 Task: In the  document illustration.epub. Insert footer and write 'www.lunaTech.com'. Find the word using Dictionary 'Moment' Use the tool word Count and display word count while typing
Action: Mouse moved to (277, 354)
Screenshot: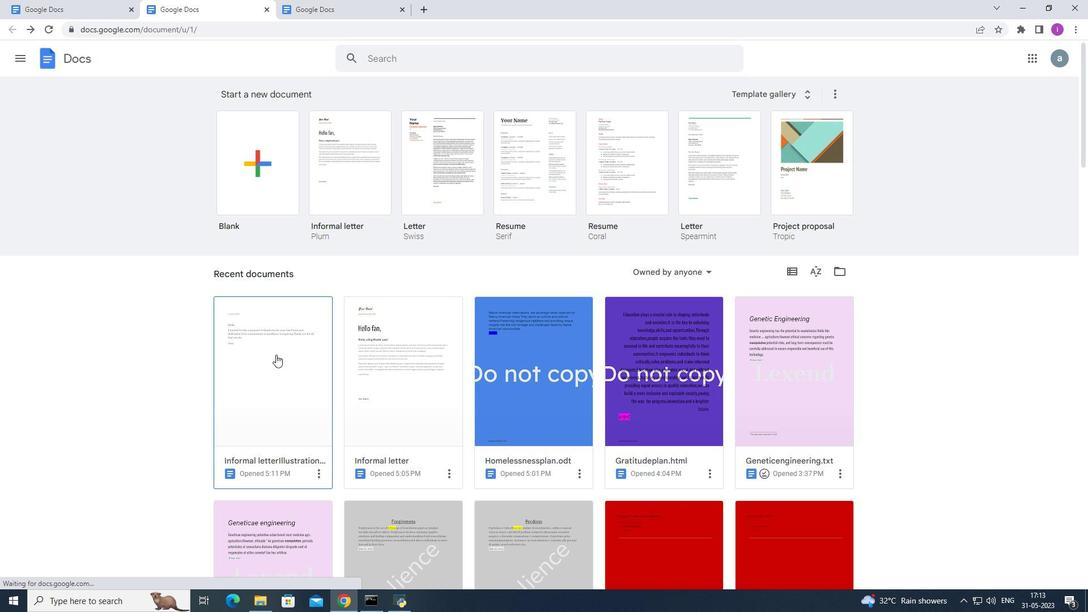 
Action: Mouse pressed left at (277, 354)
Screenshot: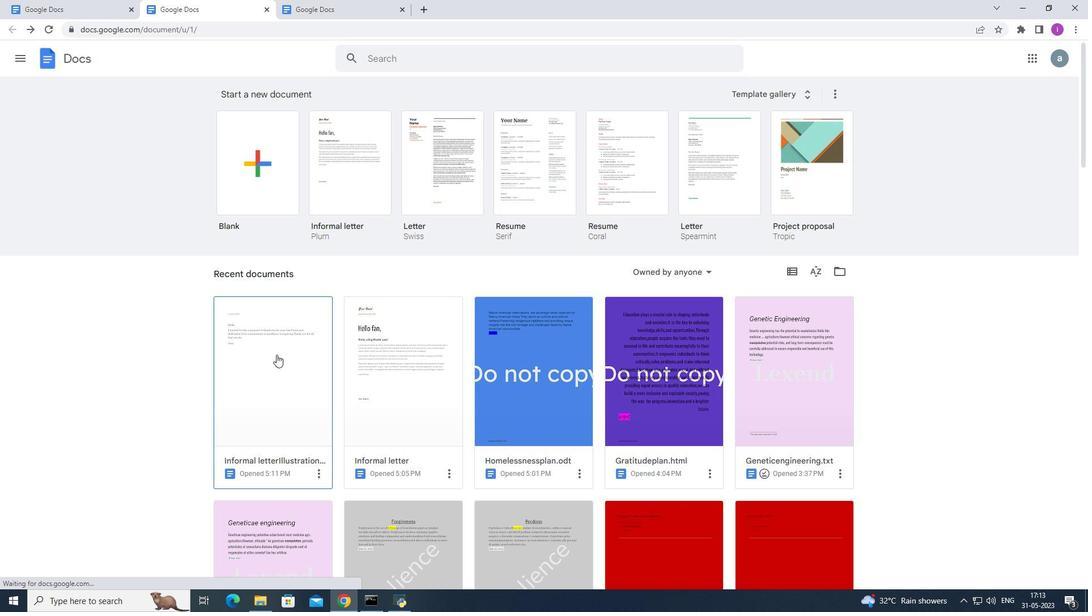 
Action: Mouse moved to (123, 66)
Screenshot: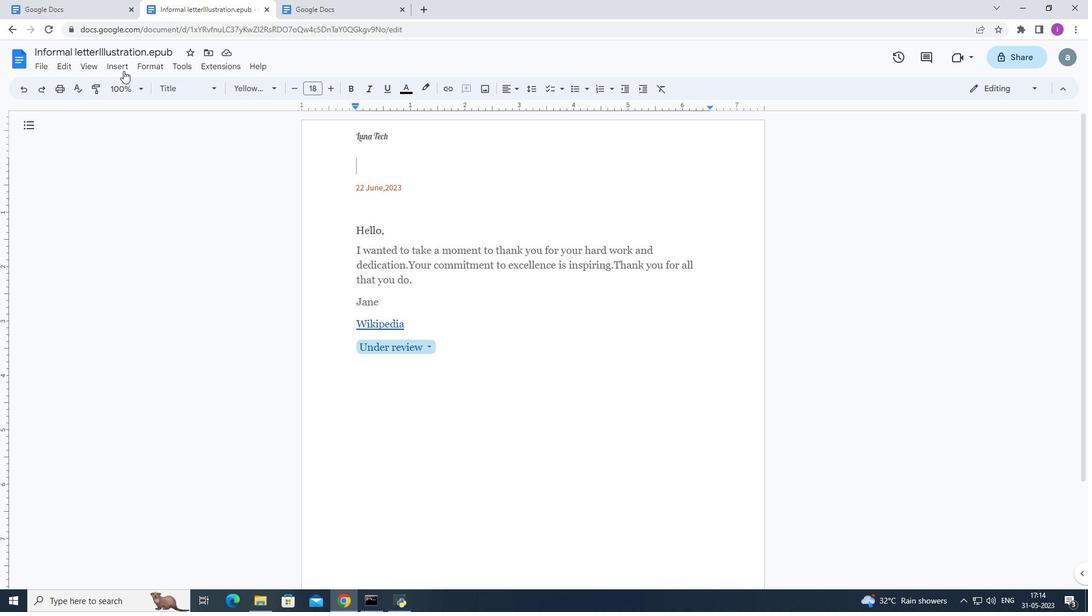 
Action: Mouse pressed left at (123, 66)
Screenshot: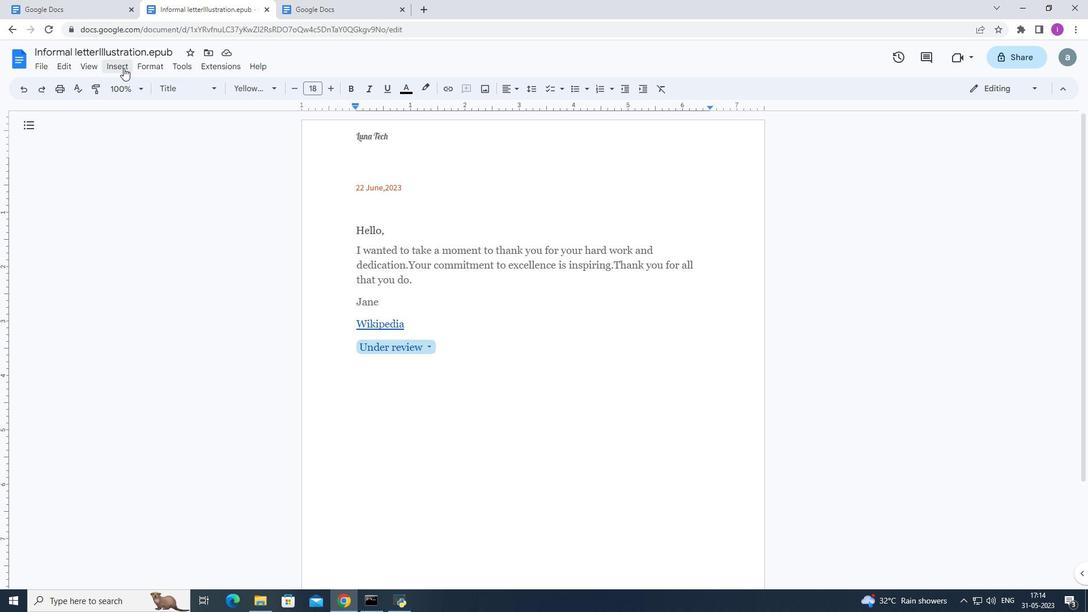 
Action: Mouse moved to (312, 376)
Screenshot: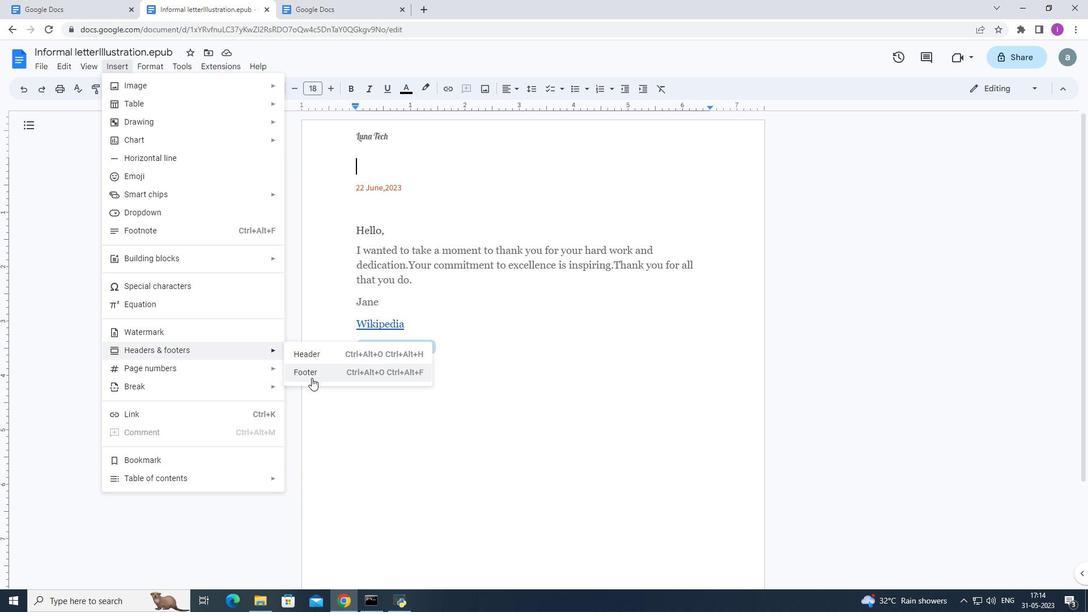 
Action: Mouse pressed left at (312, 376)
Screenshot: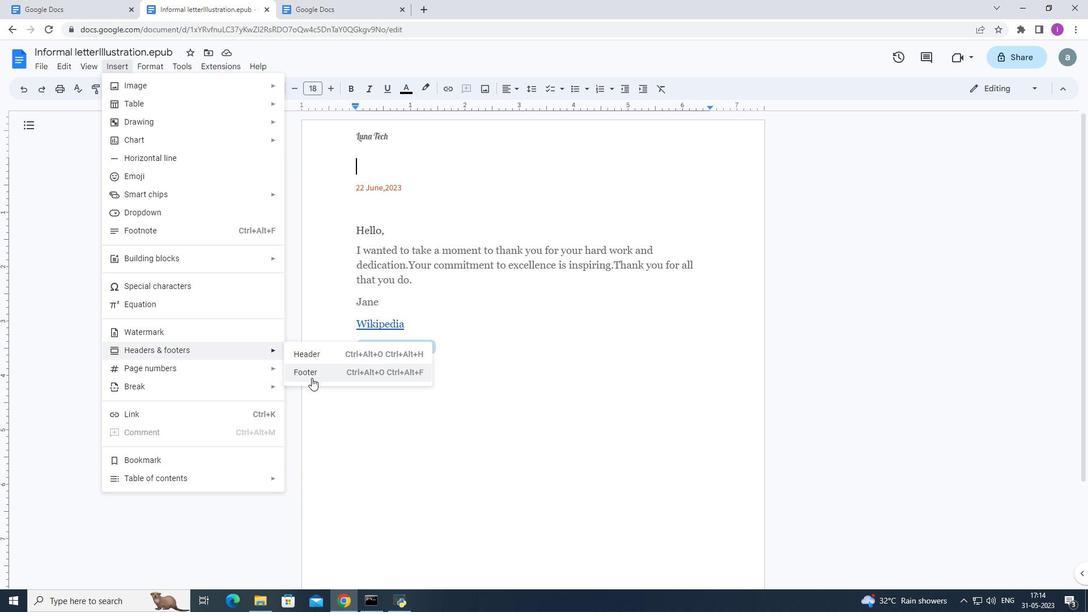 
Action: Mouse moved to (439, 527)
Screenshot: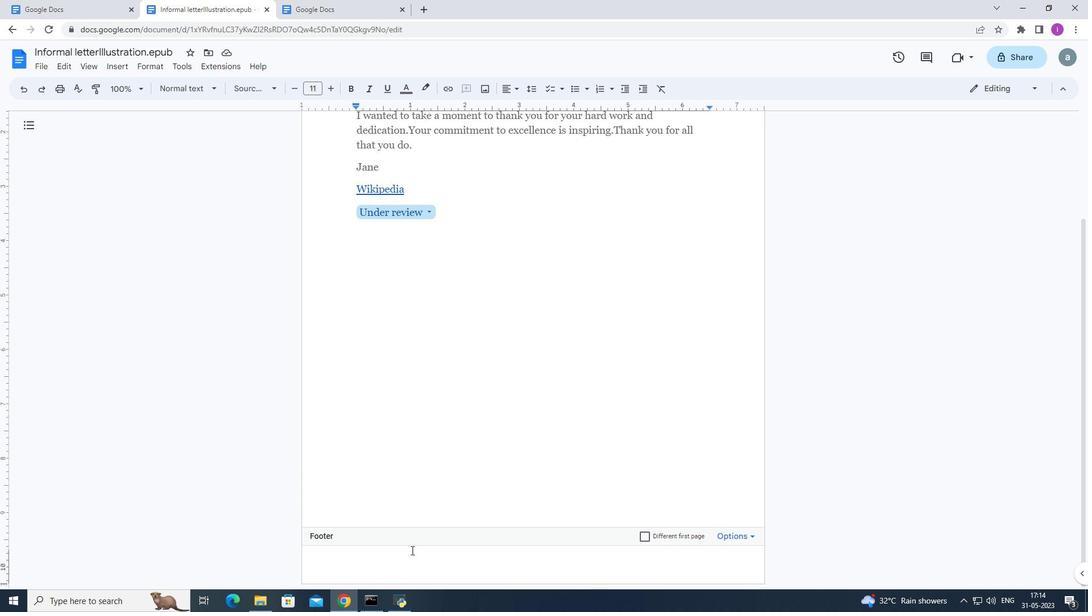 
Action: Key pressed www.luna<Key.shift><Key.shift><Key.shift><Key.shift><Key.shift><Key.shift>Tech.com
Screenshot: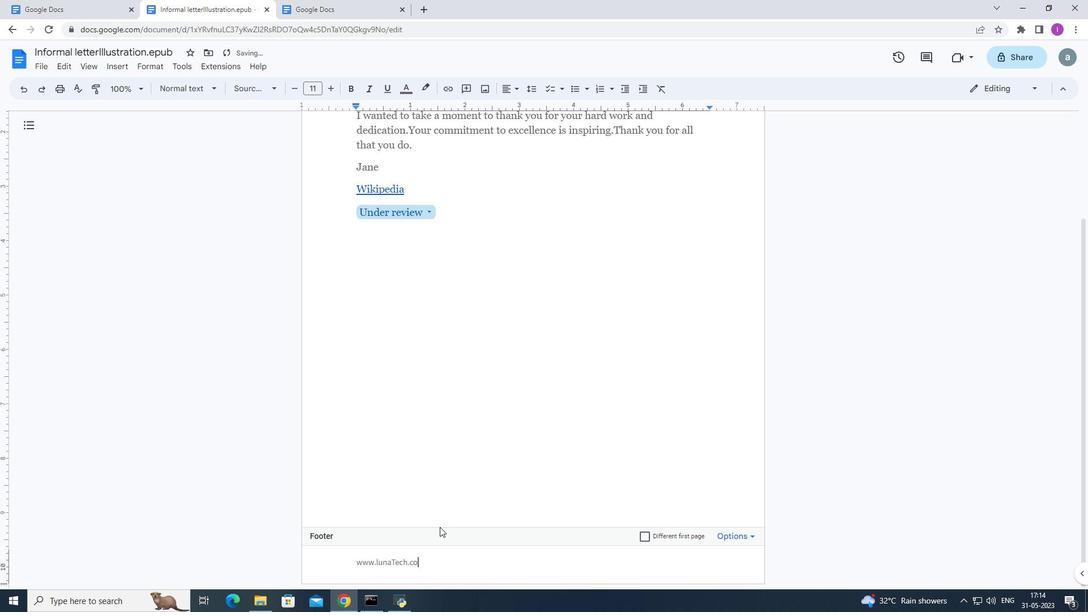 
Action: Mouse moved to (223, 430)
Screenshot: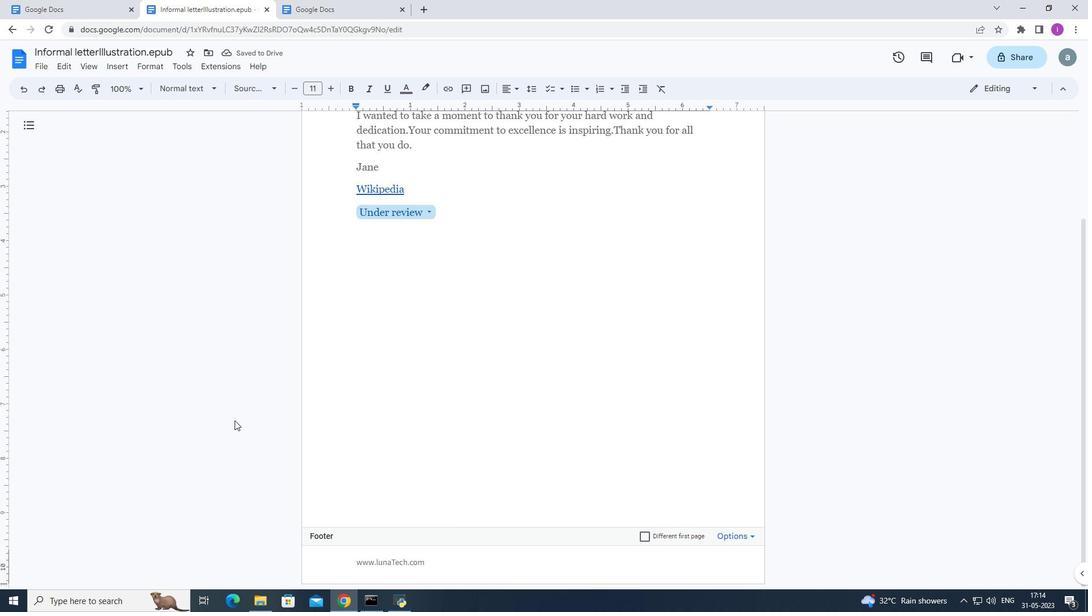 
Action: Mouse pressed left at (223, 430)
Screenshot: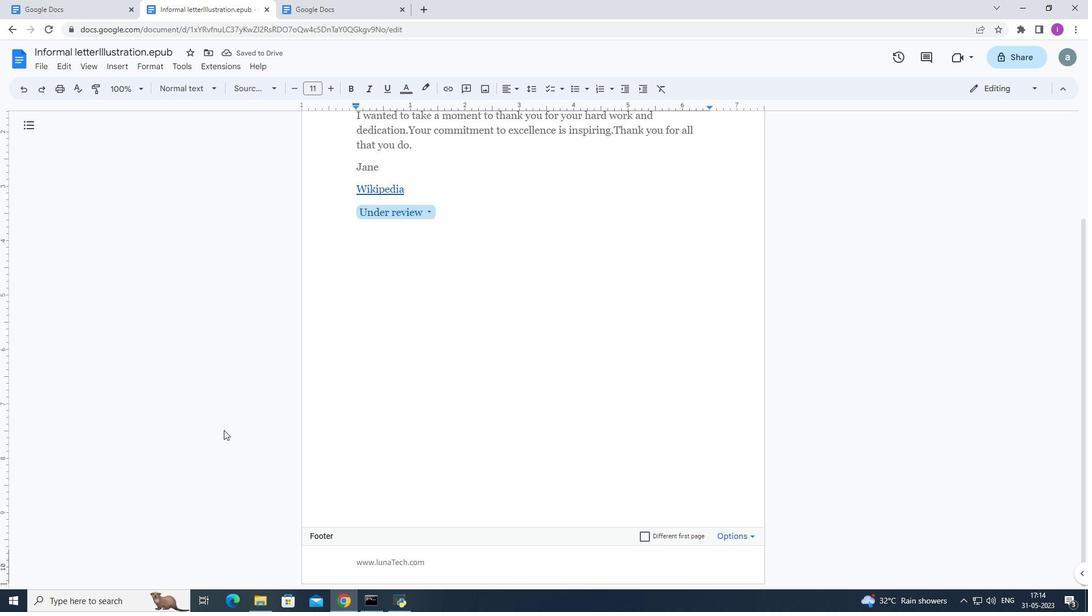 
Action: Mouse moved to (453, 403)
Screenshot: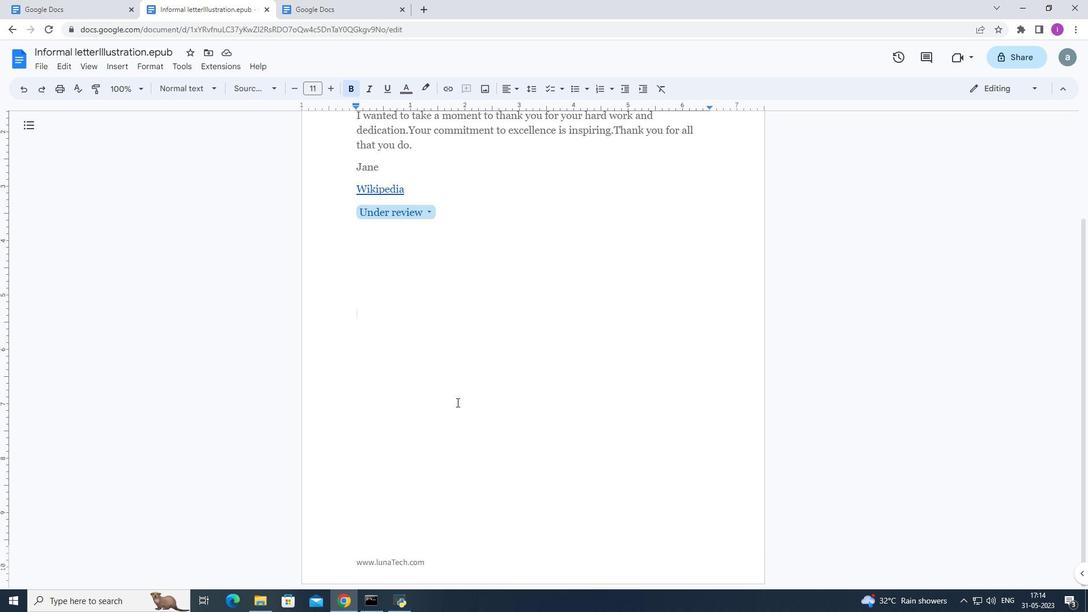 
Action: Mouse scrolled (453, 403) with delta (0, 0)
Screenshot: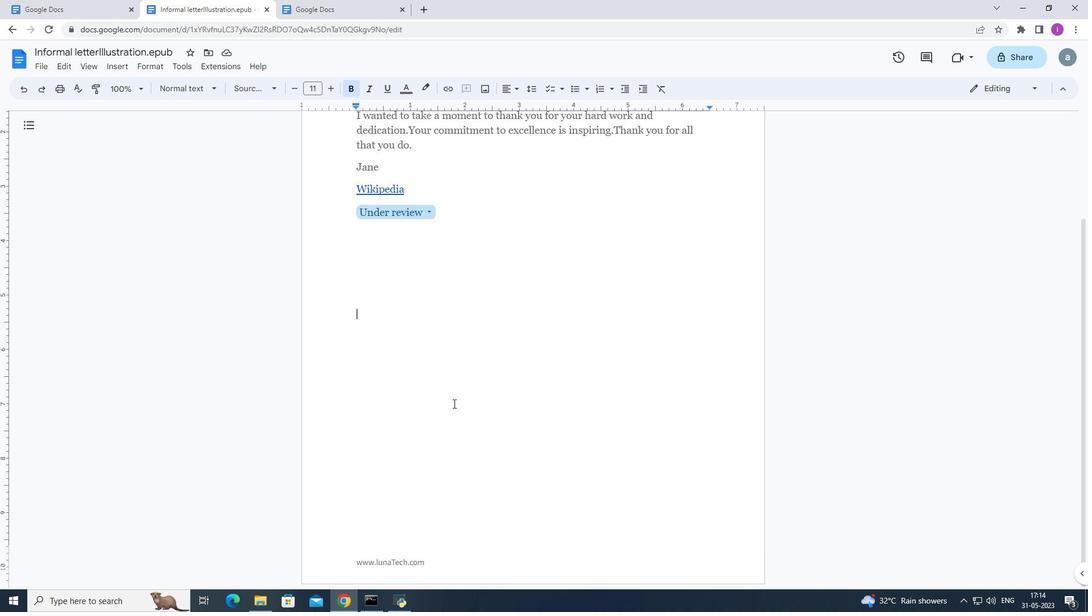 
Action: Mouse scrolled (453, 404) with delta (0, 0)
Screenshot: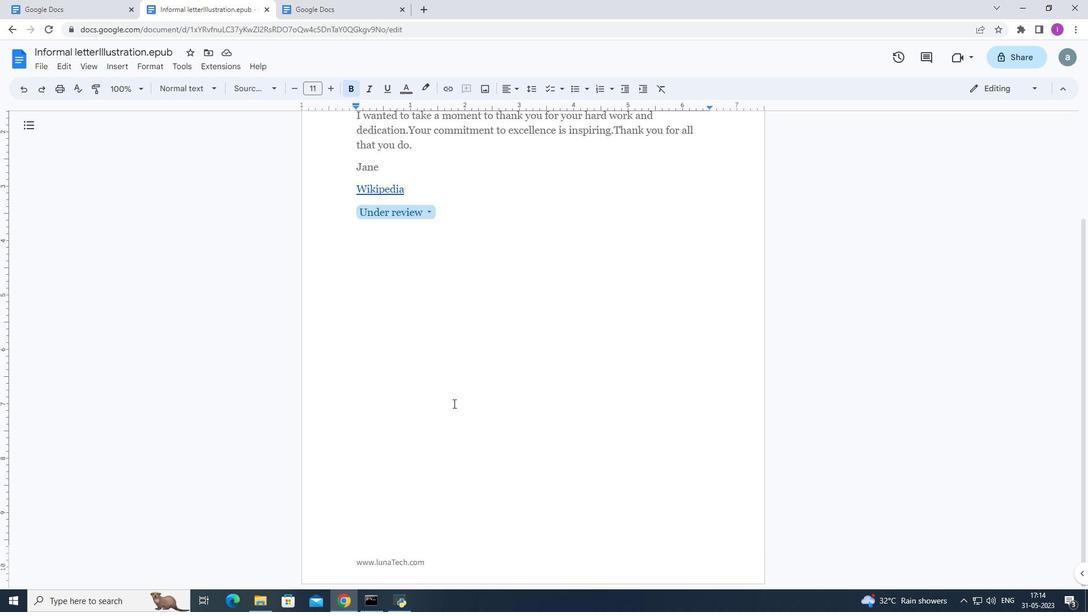 
Action: Mouse moved to (175, 64)
Screenshot: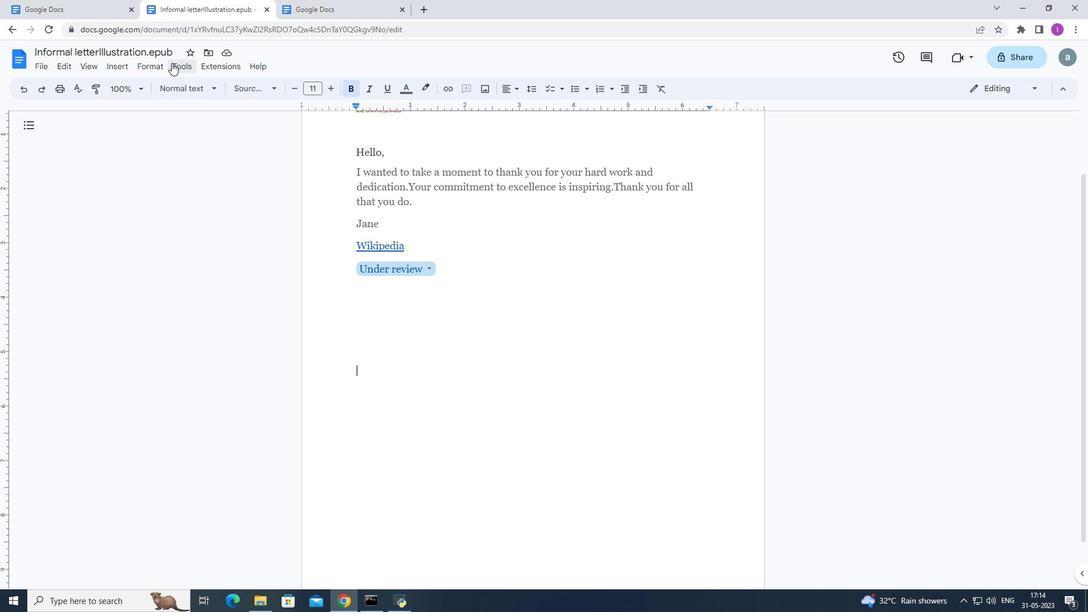 
Action: Mouse pressed left at (175, 64)
Screenshot: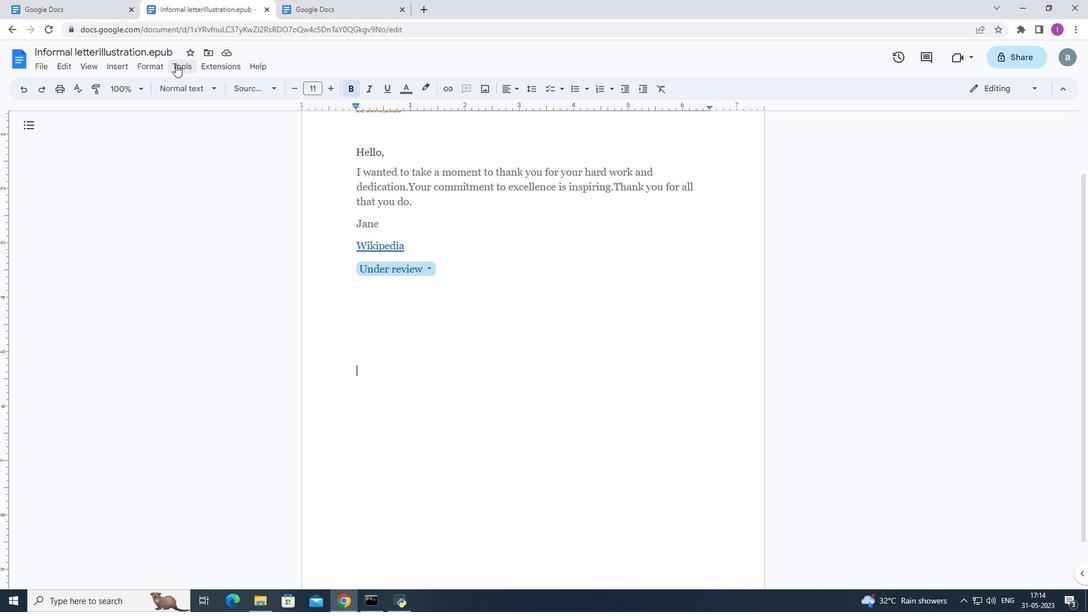 
Action: Mouse moved to (216, 211)
Screenshot: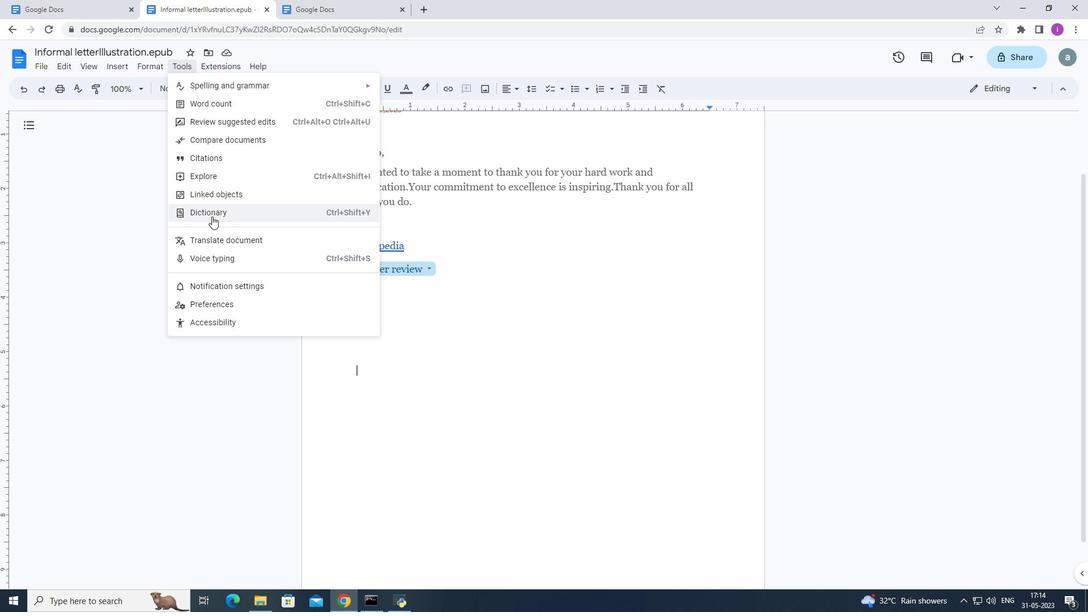 
Action: Mouse pressed left at (216, 211)
Screenshot: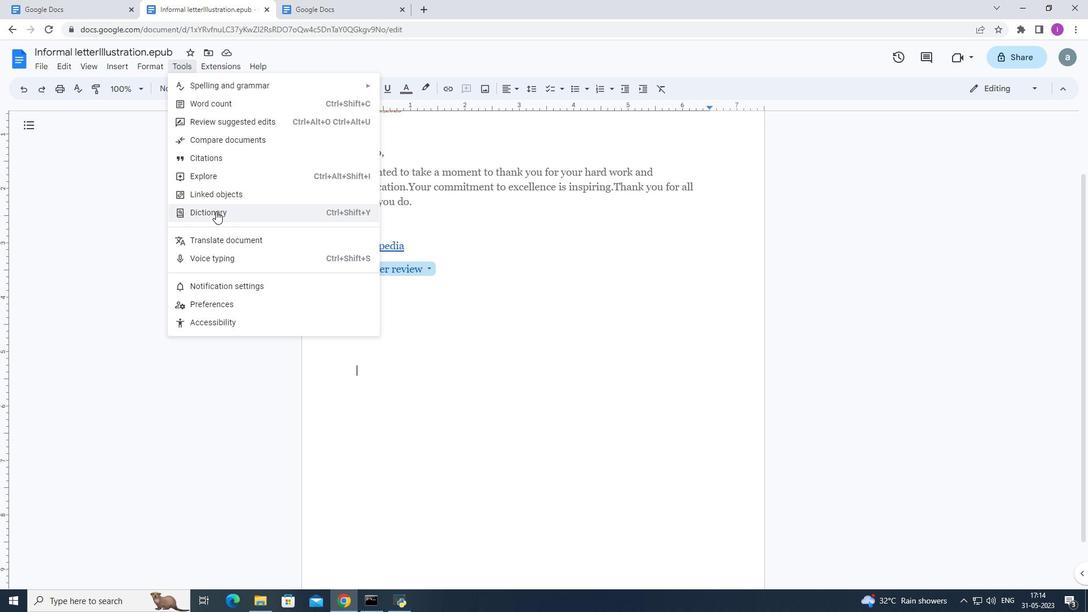 
Action: Mouse moved to (983, 132)
Screenshot: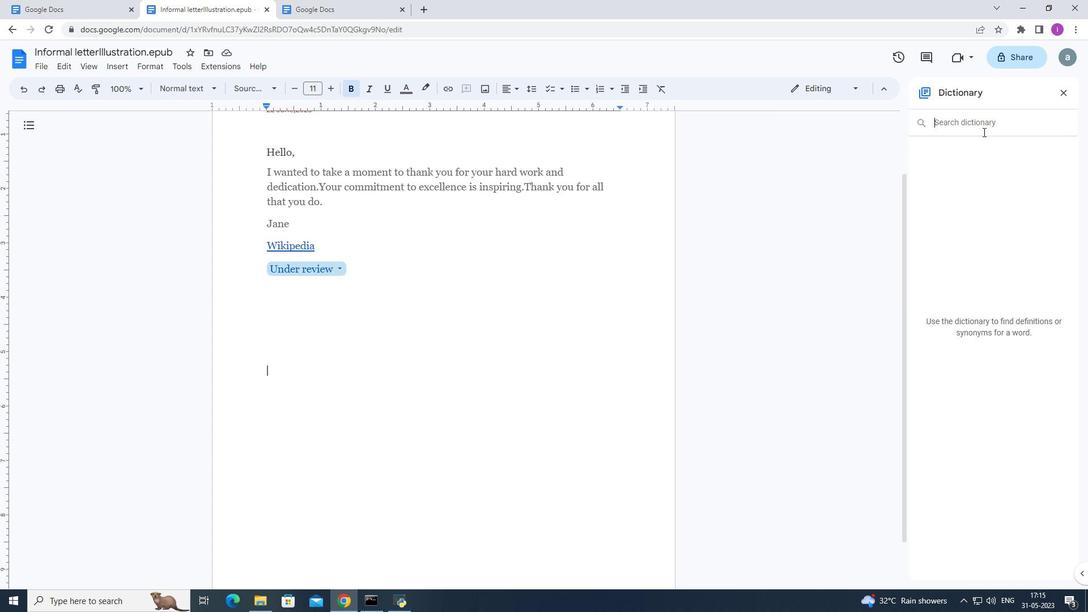 
Action: Key pressed momeny<Key.backspace>t<Key.backspace><Key.backspace>
Screenshot: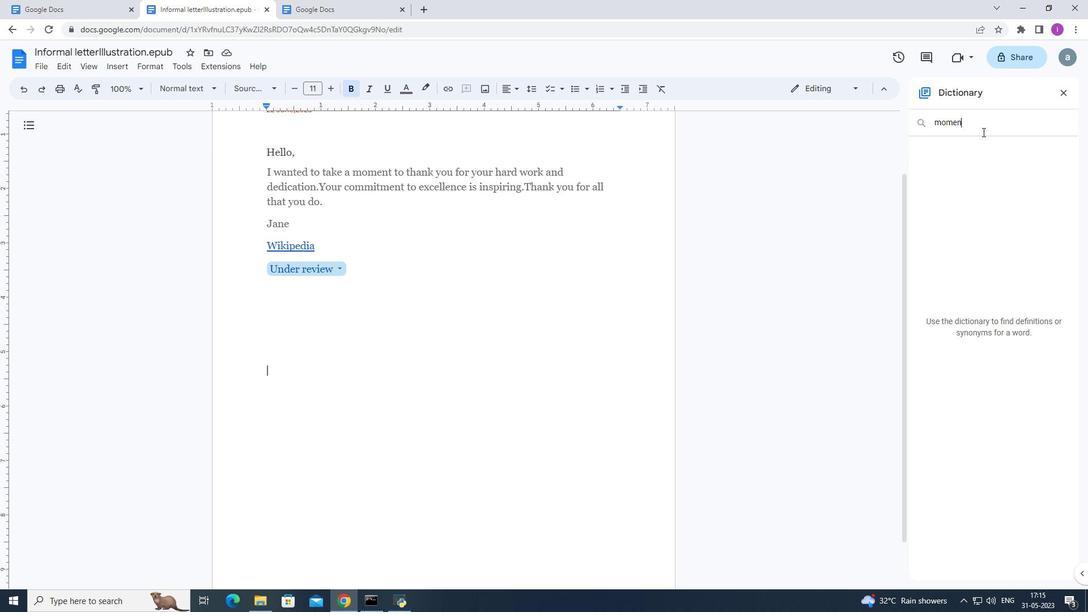 
Action: Mouse moved to (1067, 89)
Screenshot: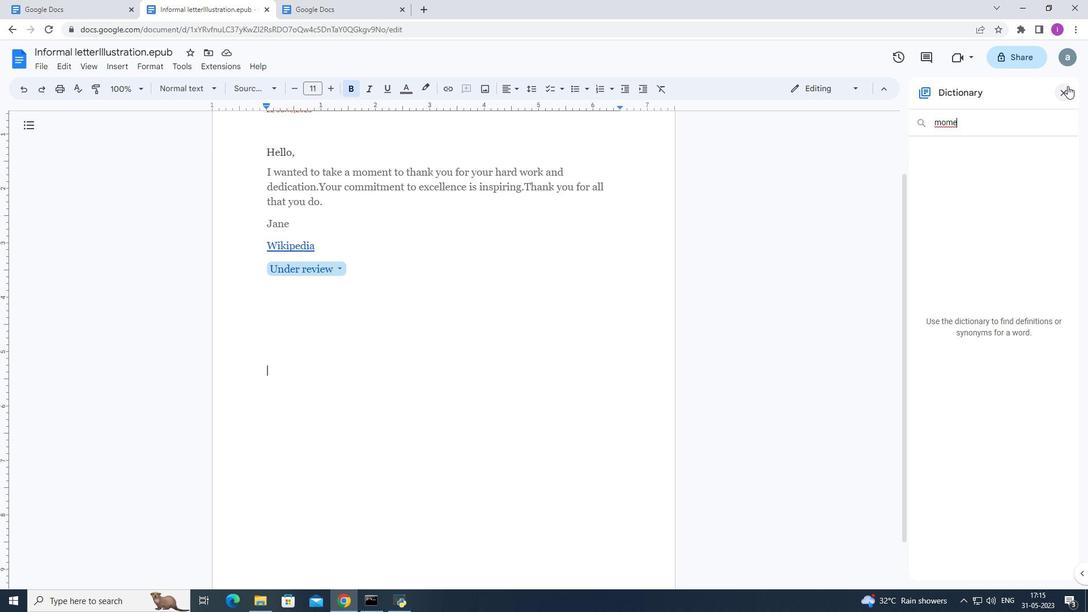 
Action: Mouse pressed left at (1067, 89)
Screenshot: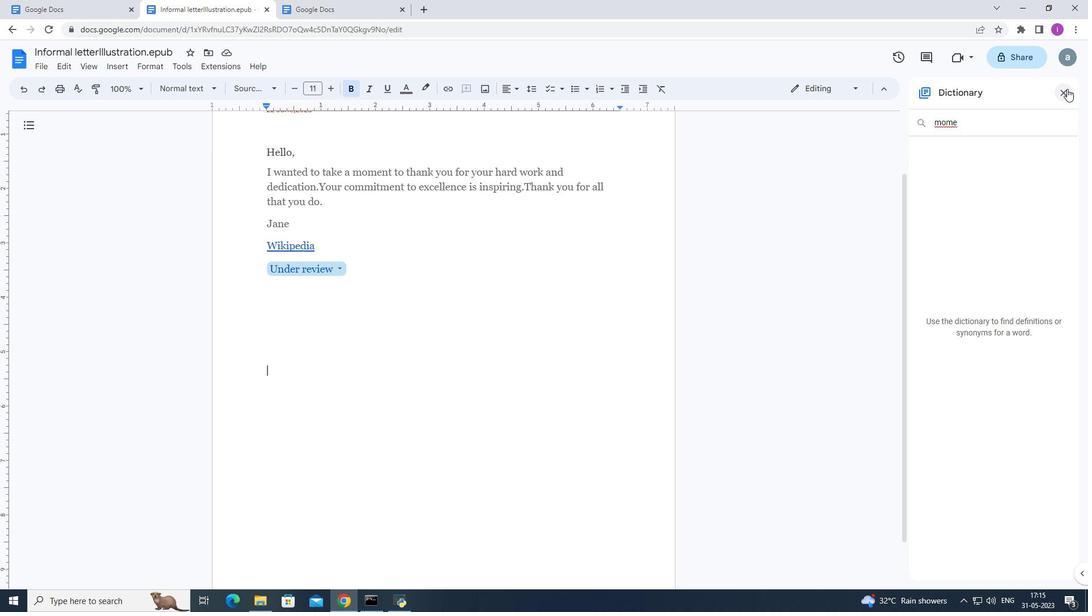 
Action: Mouse moved to (481, 170)
Screenshot: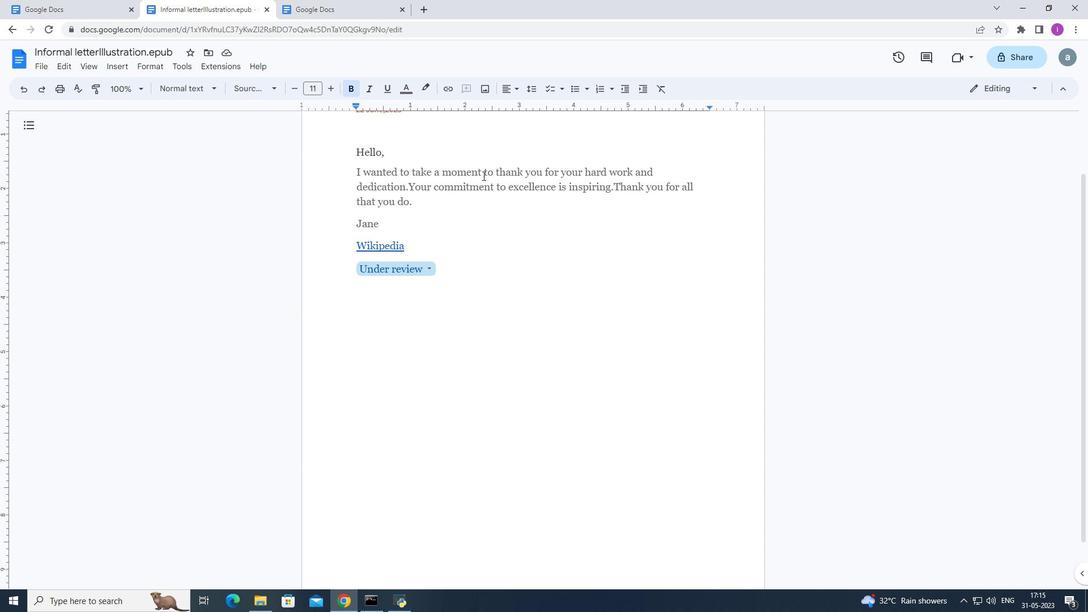 
Action: Mouse pressed left at (481, 170)
Screenshot: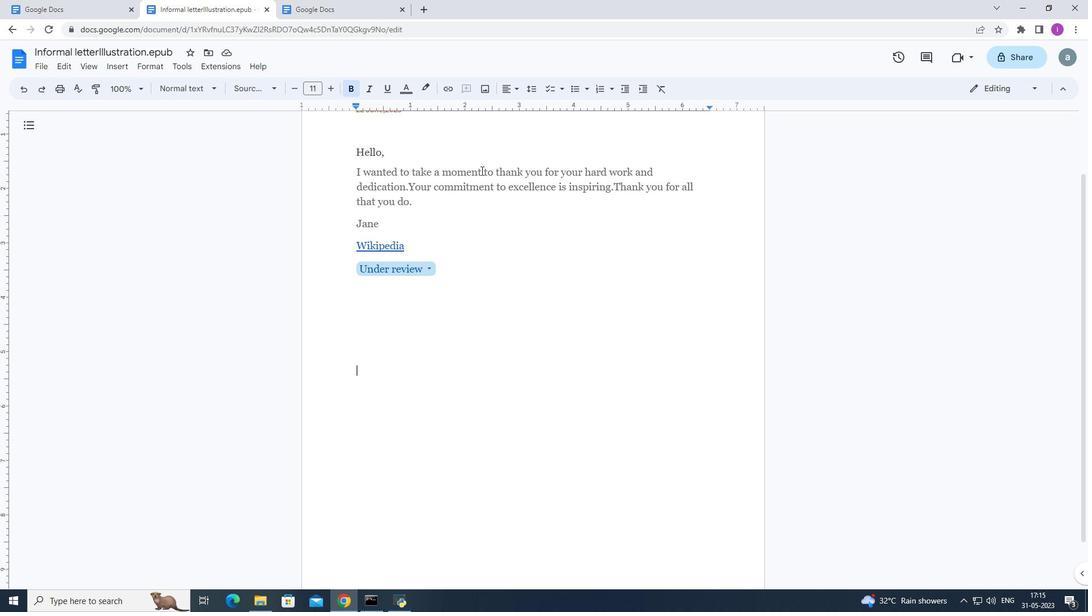 
Action: Mouse moved to (171, 62)
Screenshot: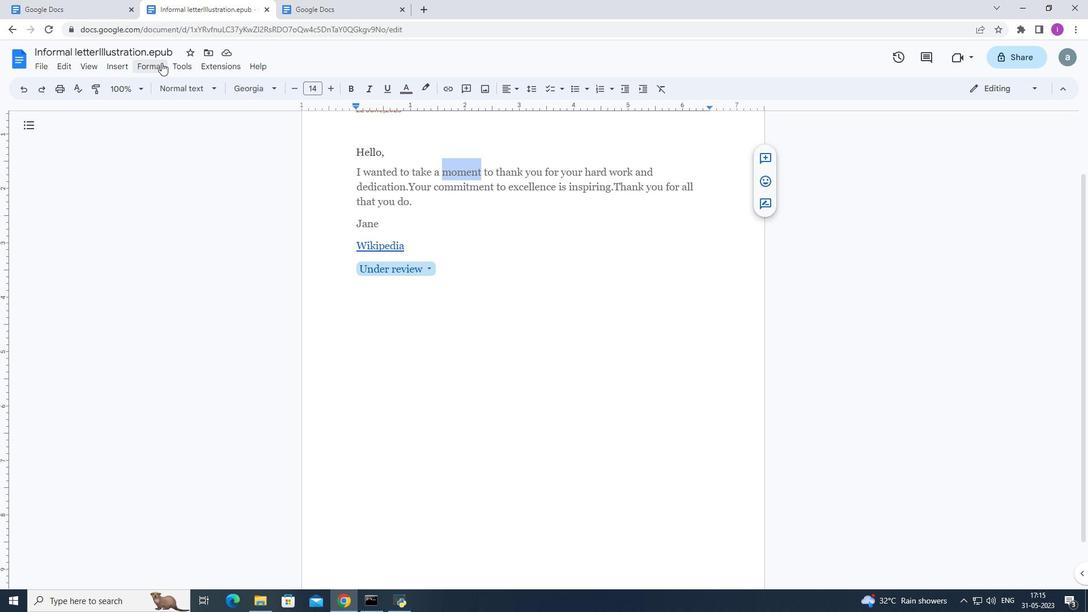 
Action: Mouse pressed left at (171, 62)
Screenshot: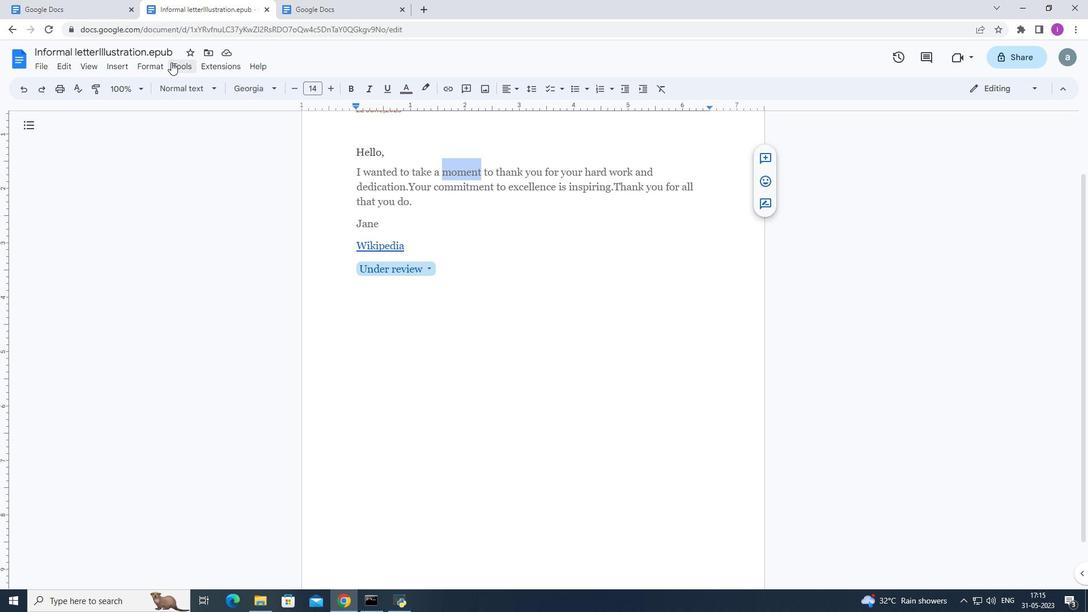 
Action: Mouse moved to (212, 209)
Screenshot: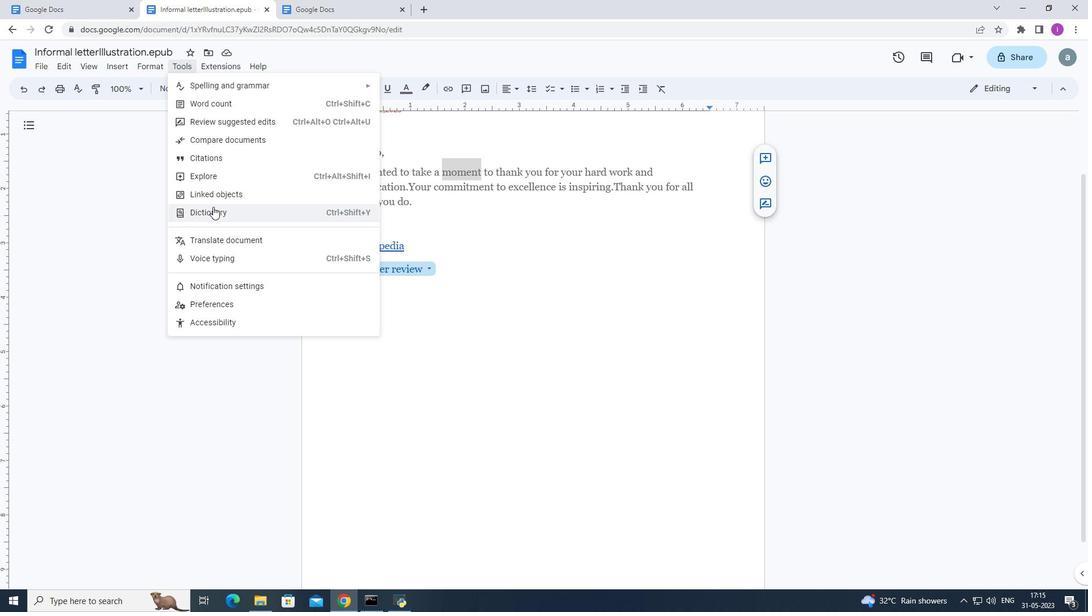 
Action: Mouse pressed left at (212, 209)
Screenshot: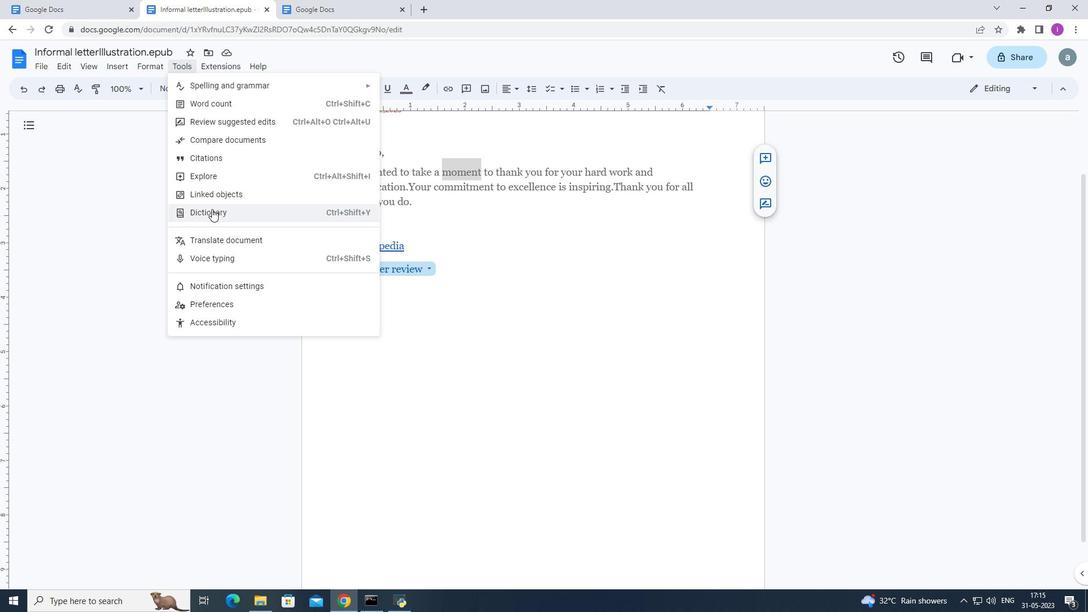 
Action: Mouse moved to (183, 69)
Screenshot: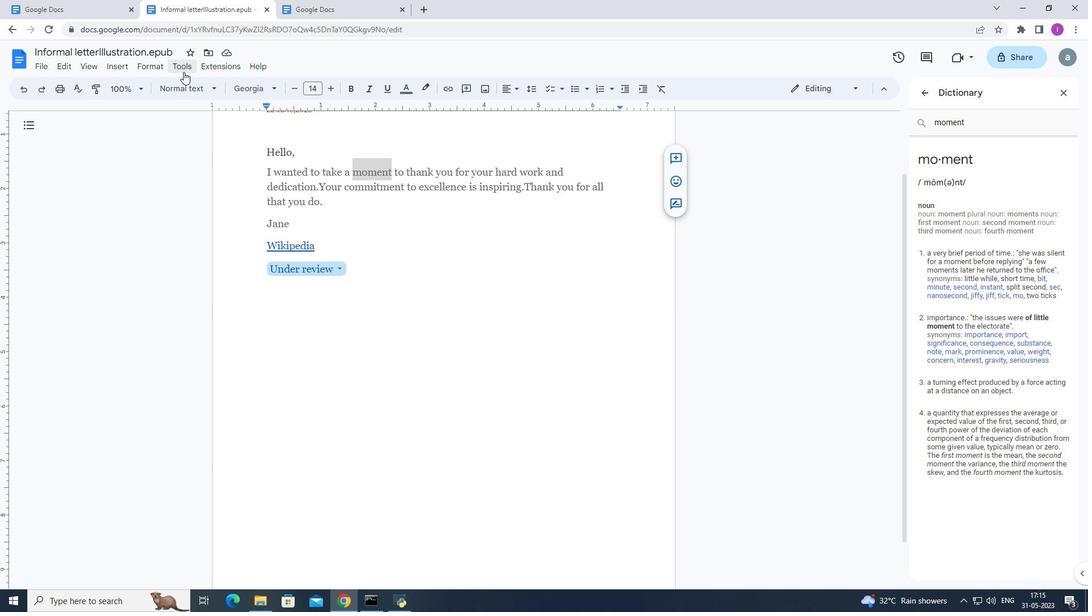 
Action: Mouse pressed left at (183, 69)
Screenshot: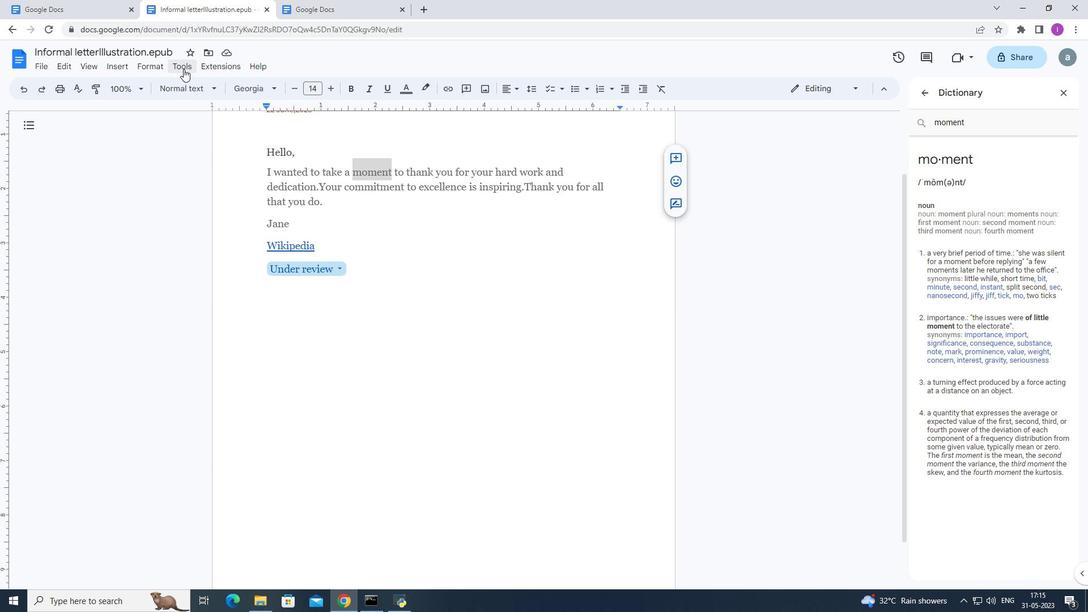 
Action: Mouse moved to (225, 99)
Screenshot: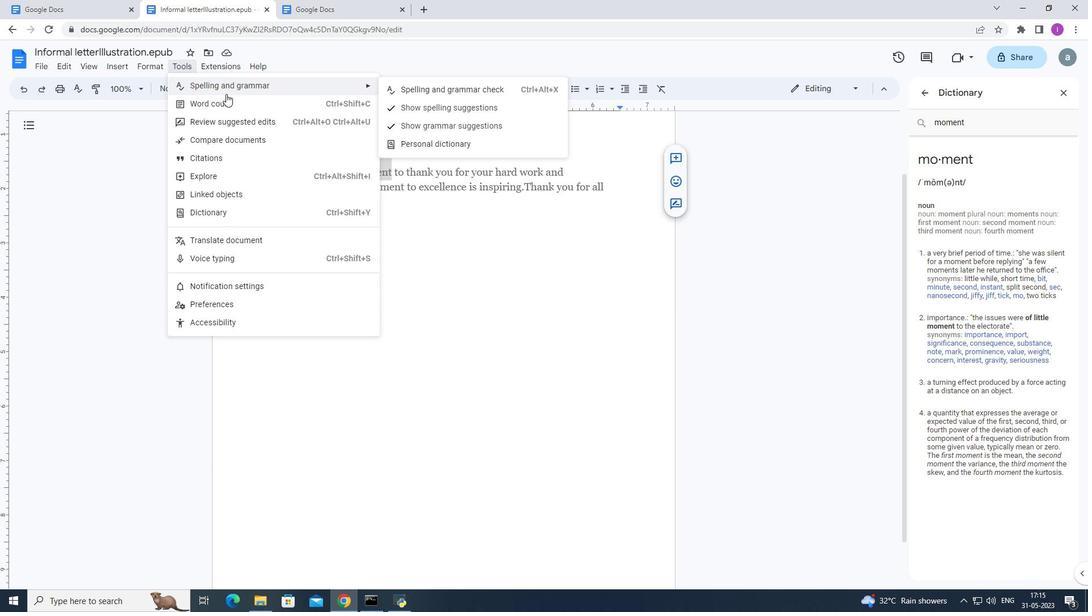 
Action: Mouse pressed left at (225, 99)
Screenshot: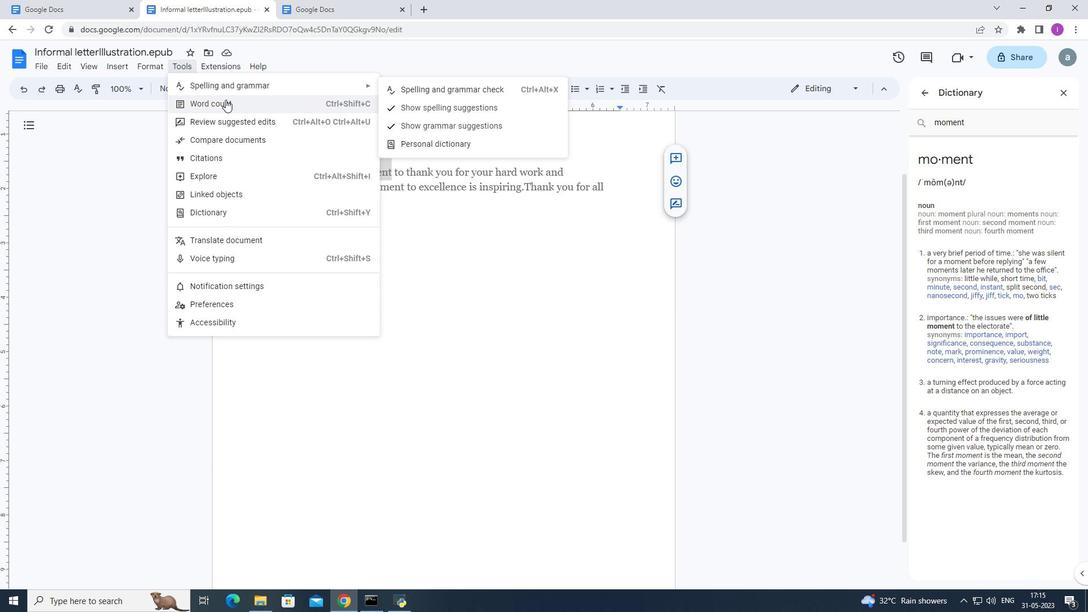 
Action: Mouse moved to (475, 367)
Screenshot: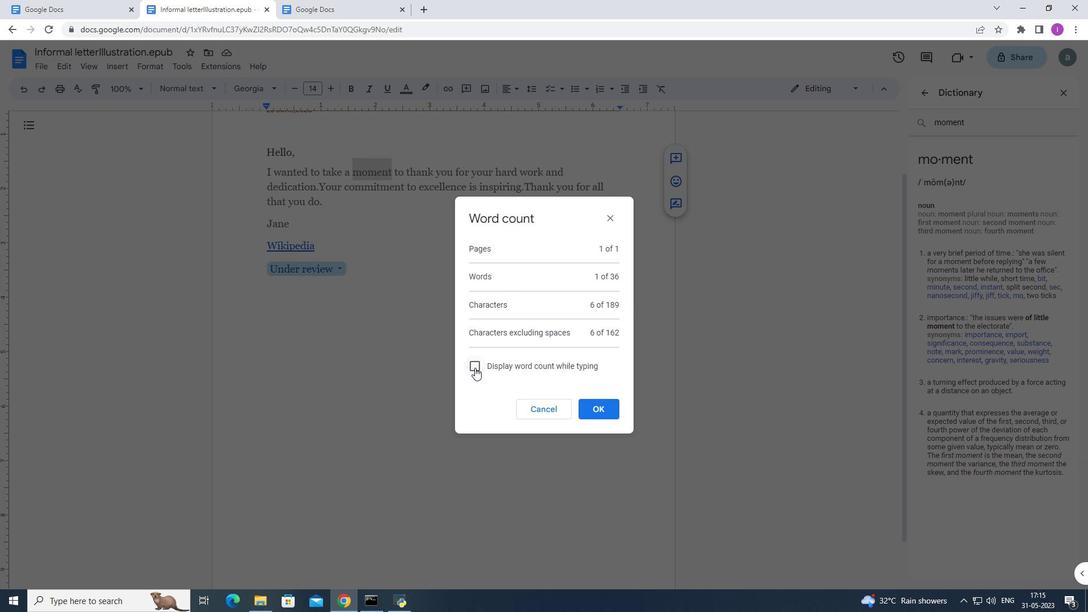 
Action: Mouse pressed left at (475, 367)
Screenshot: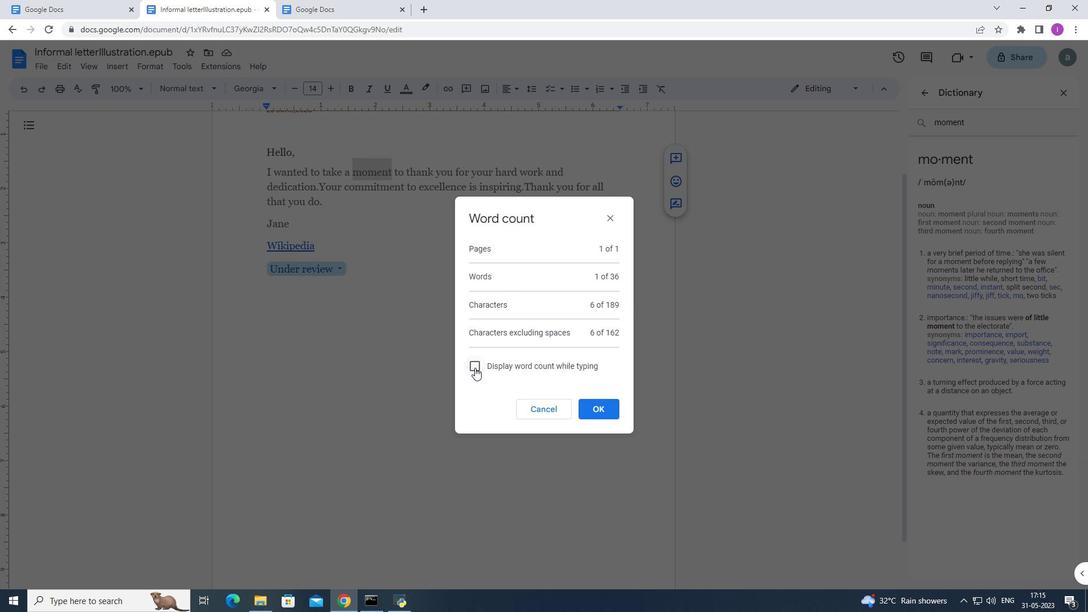 
Action: Mouse moved to (595, 405)
Screenshot: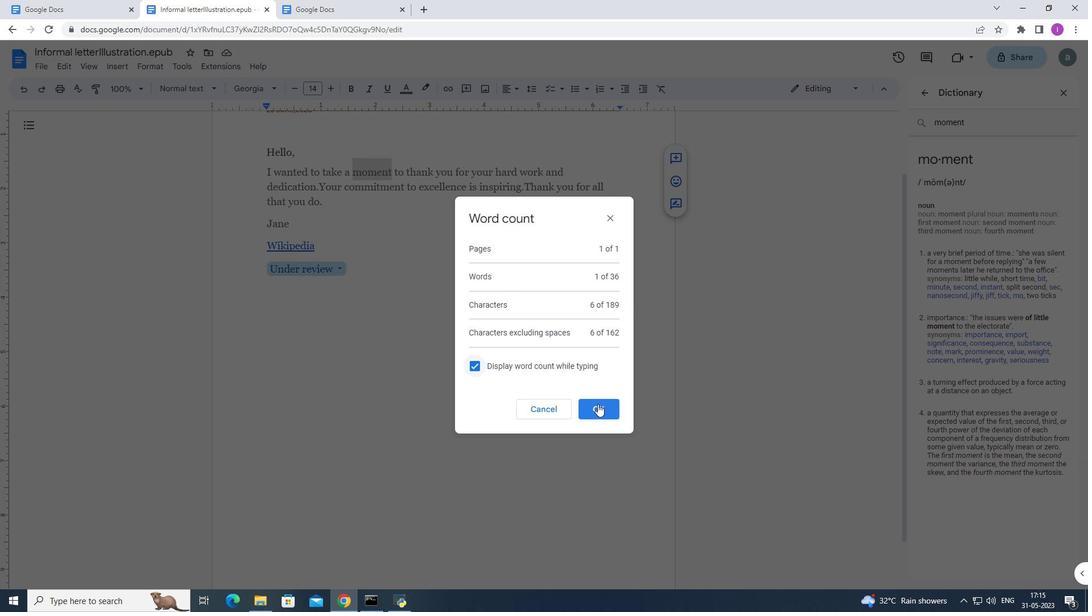 
Action: Mouse pressed left at (595, 405)
Screenshot: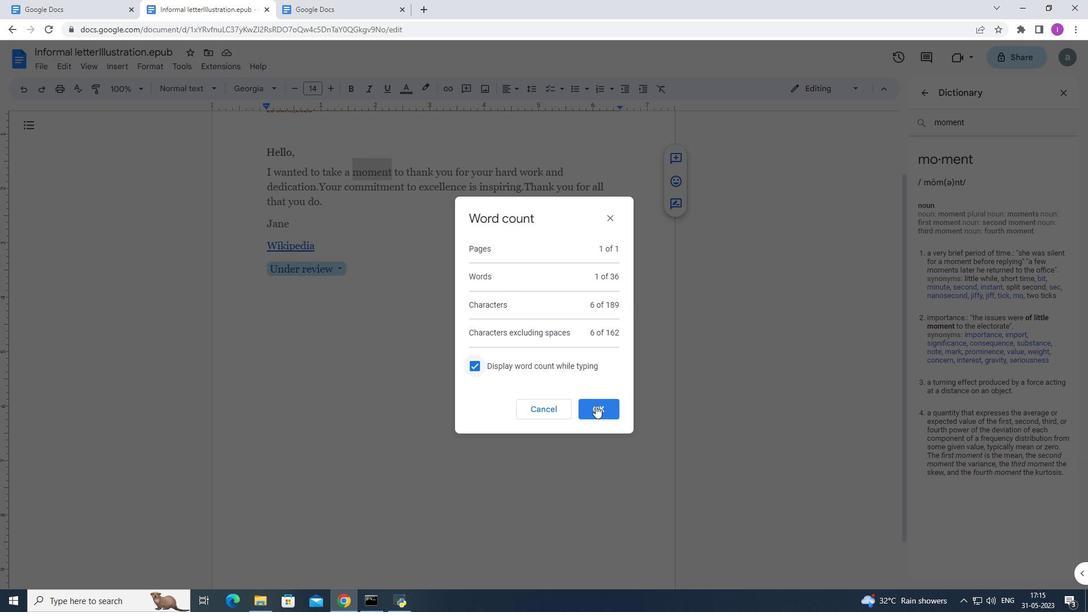 
Action: Mouse moved to (290, 360)
Screenshot: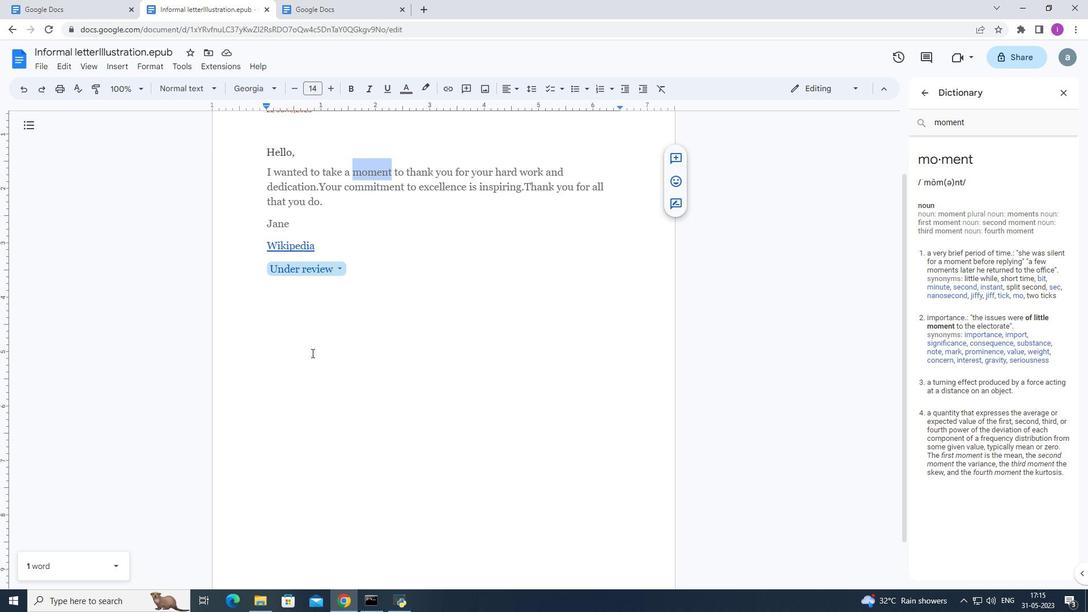 
Action: Mouse pressed left at (290, 360)
Screenshot: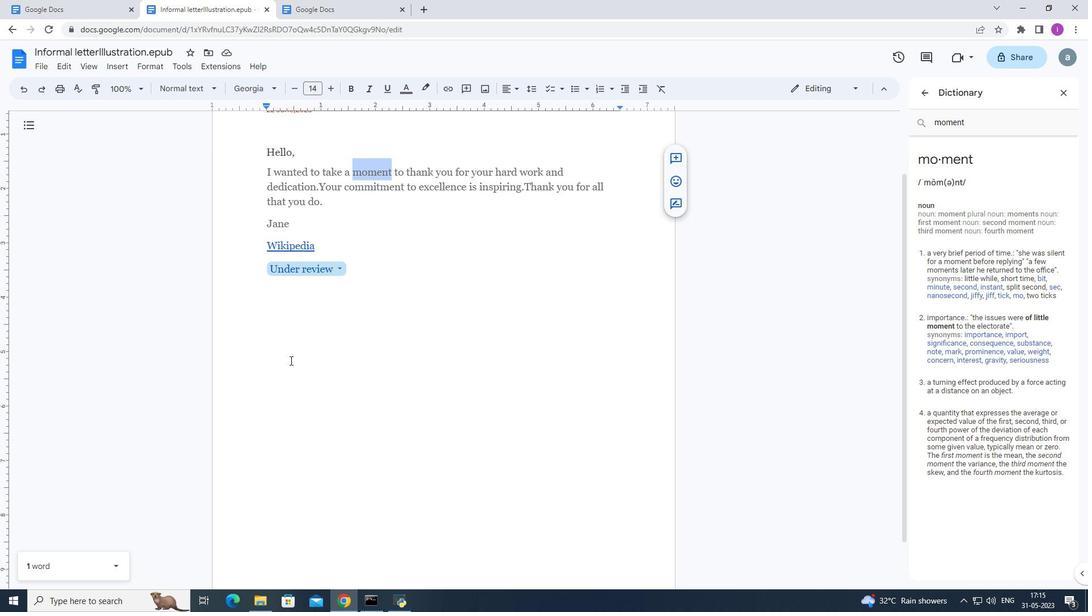 
Action: Mouse moved to (370, 353)
Screenshot: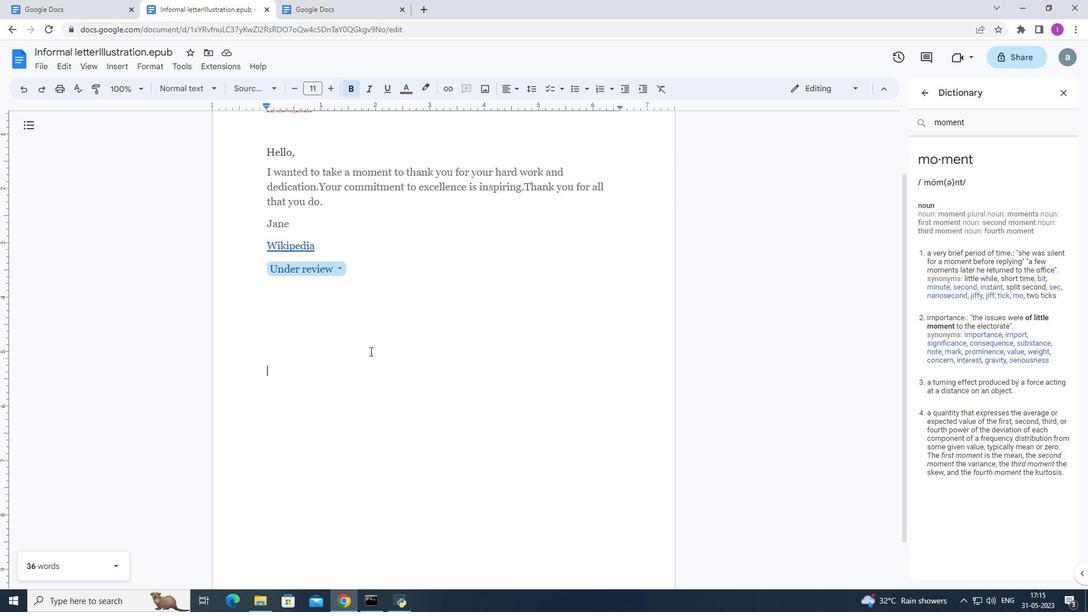 
Action: Key pressed 1
Screenshot: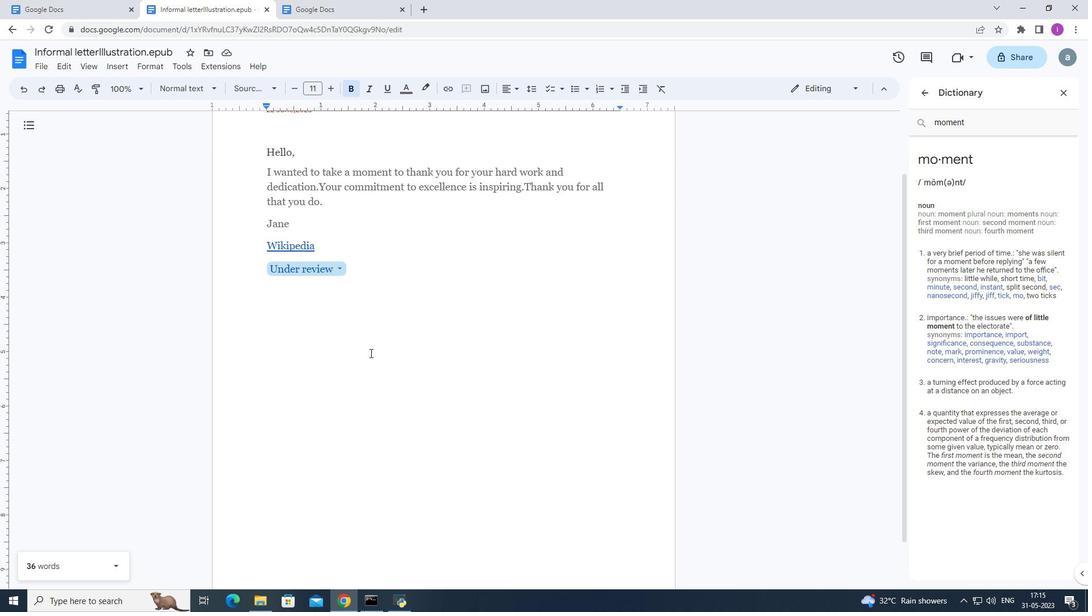 
Action: Mouse moved to (369, 354)
Screenshot: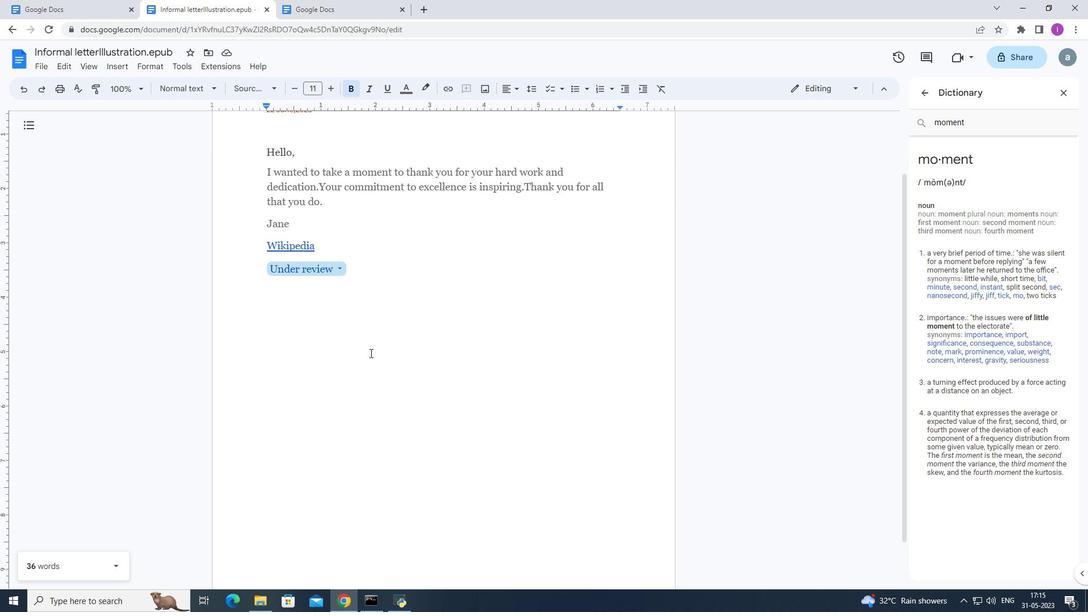
Action: Key pressed 2
Screenshot: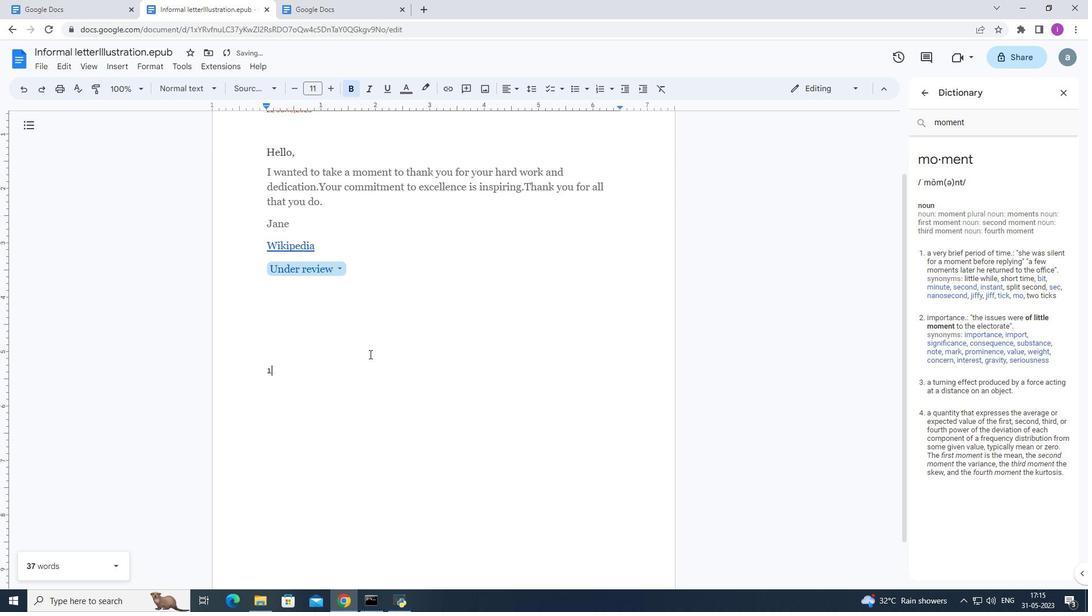
Action: Mouse moved to (369, 354)
Screenshot: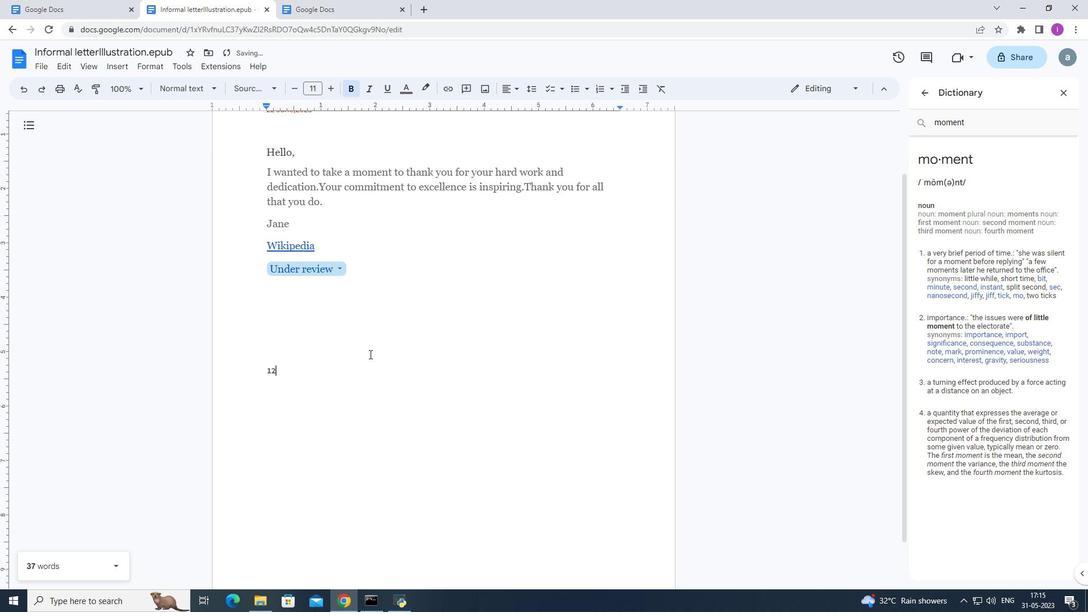 
Action: Key pressed 3
Screenshot: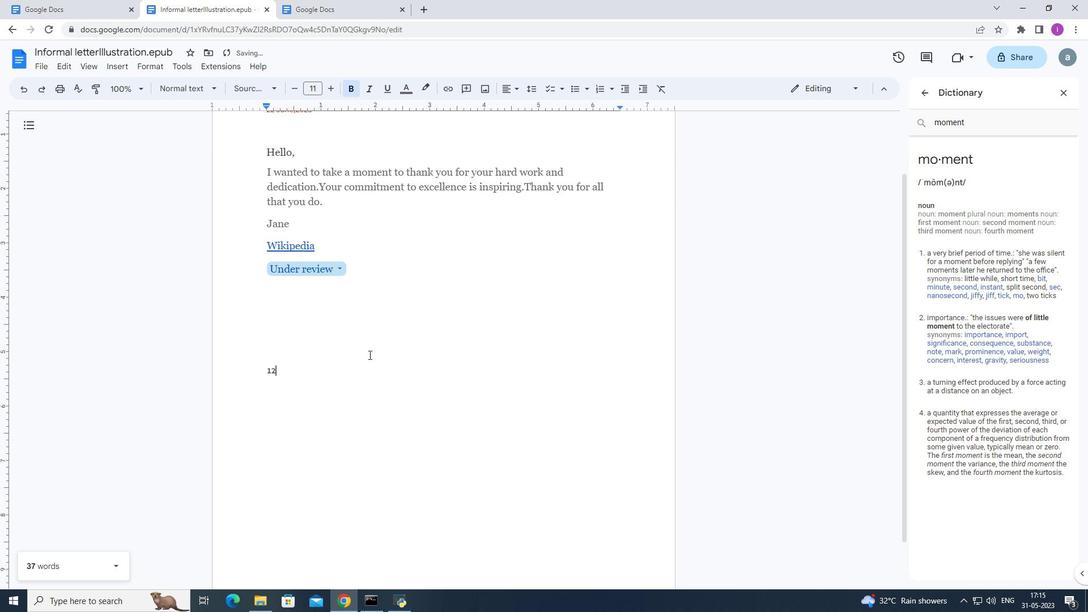 
Action: Mouse moved to (368, 355)
Screenshot: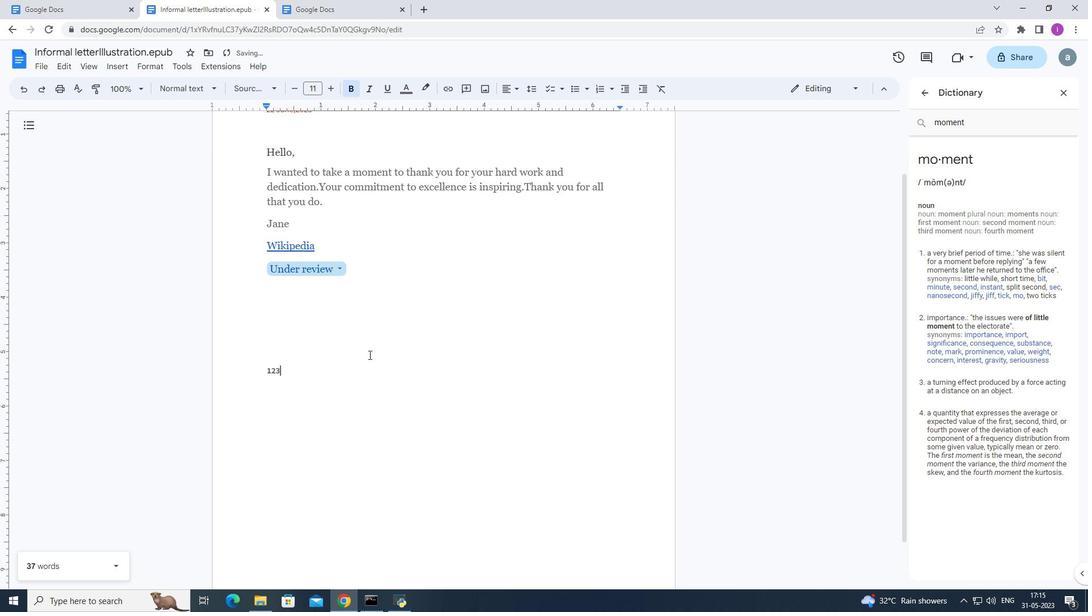 
Action: Key pressed 4
Screenshot: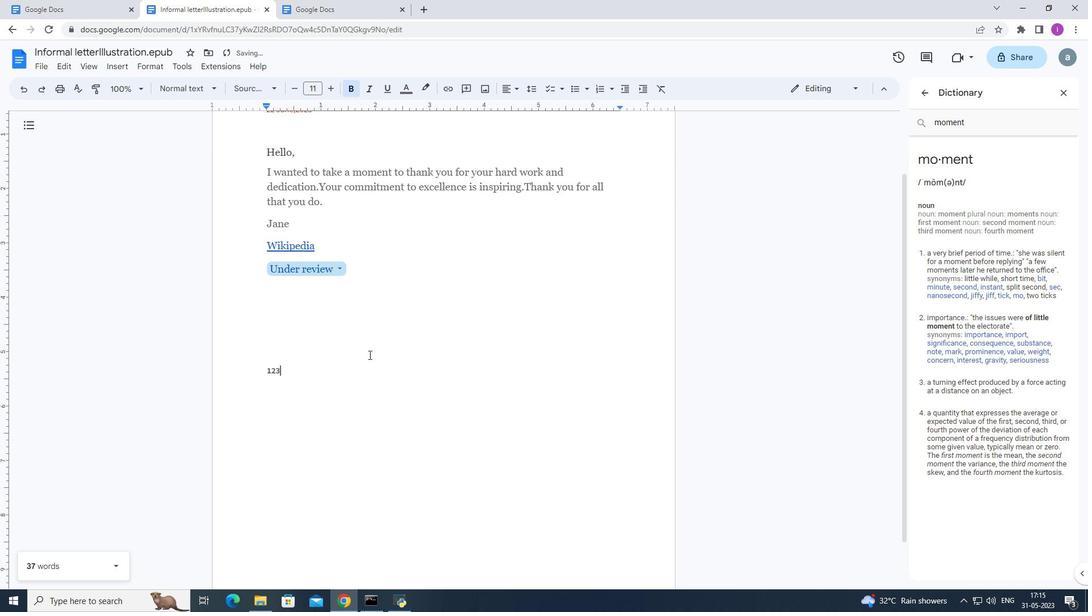 
Action: Mouse moved to (364, 359)
Screenshot: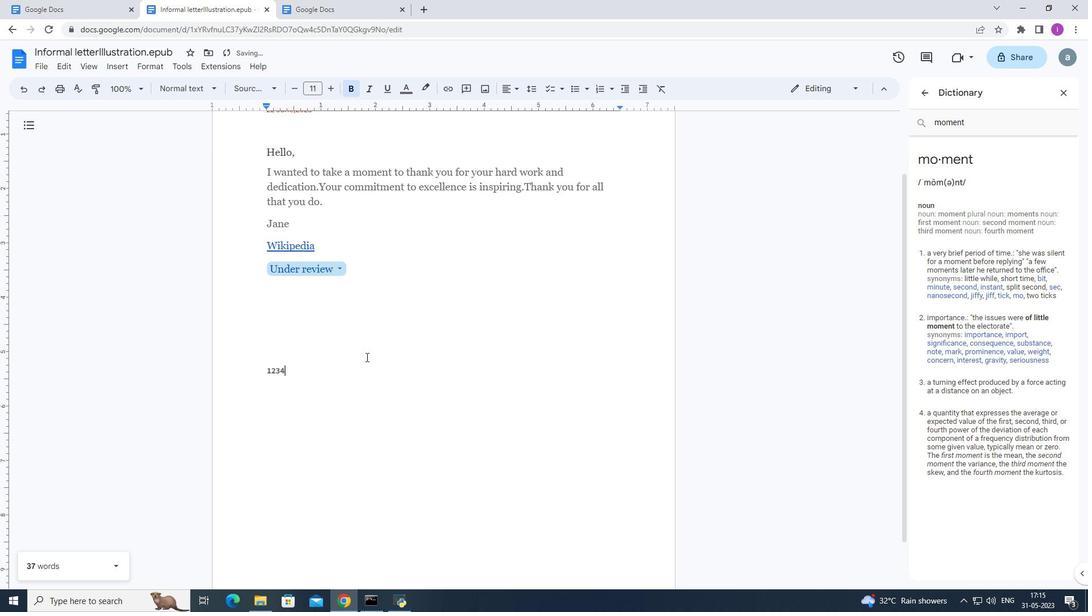 
Action: Key pressed <Key.backspace>
Screenshot: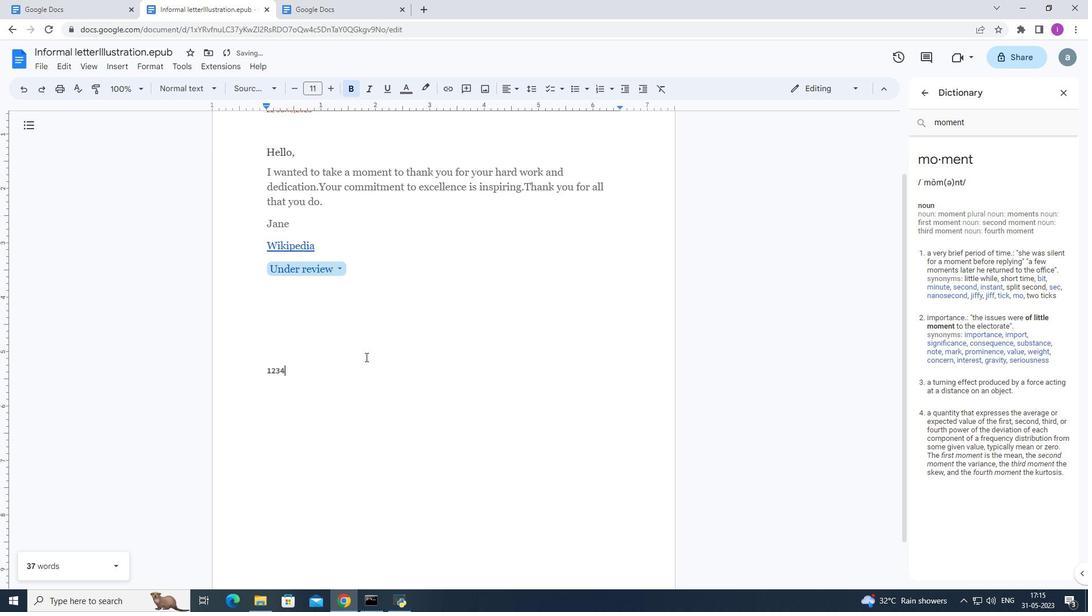
Action: Mouse moved to (362, 361)
Screenshot: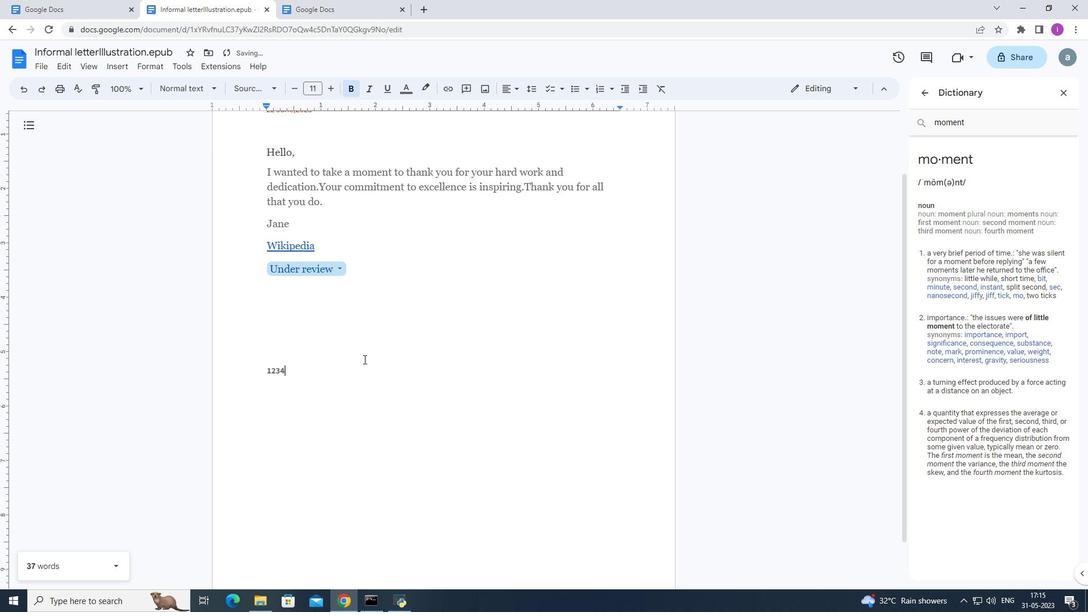 
Action: Key pressed <Key.backspace><Key.backspace><Key.backspace><Key.backspace>
Screenshot: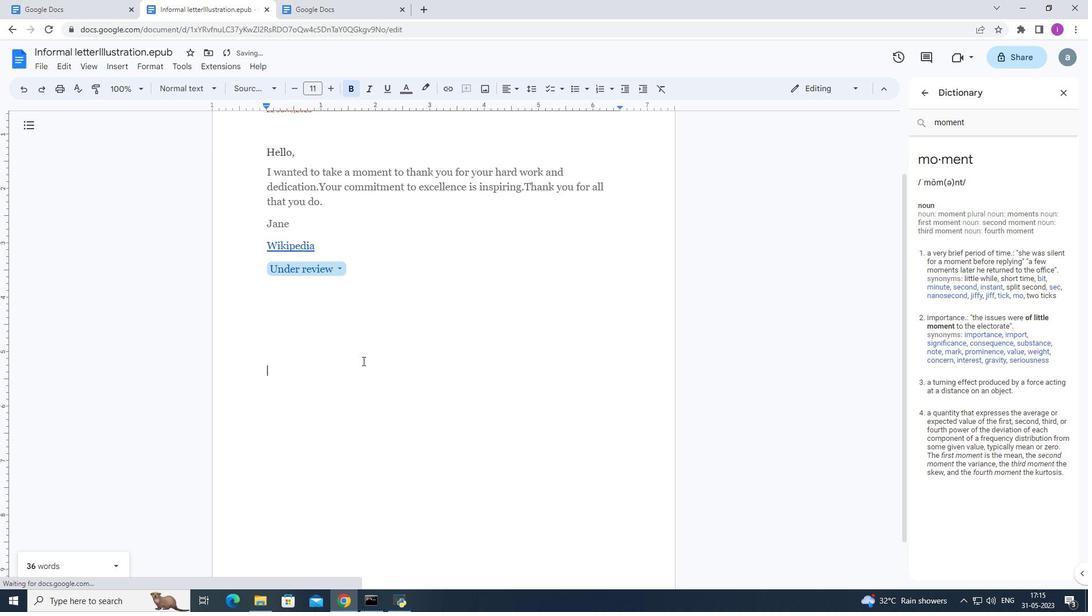
Action: Mouse moved to (358, 365)
Screenshot: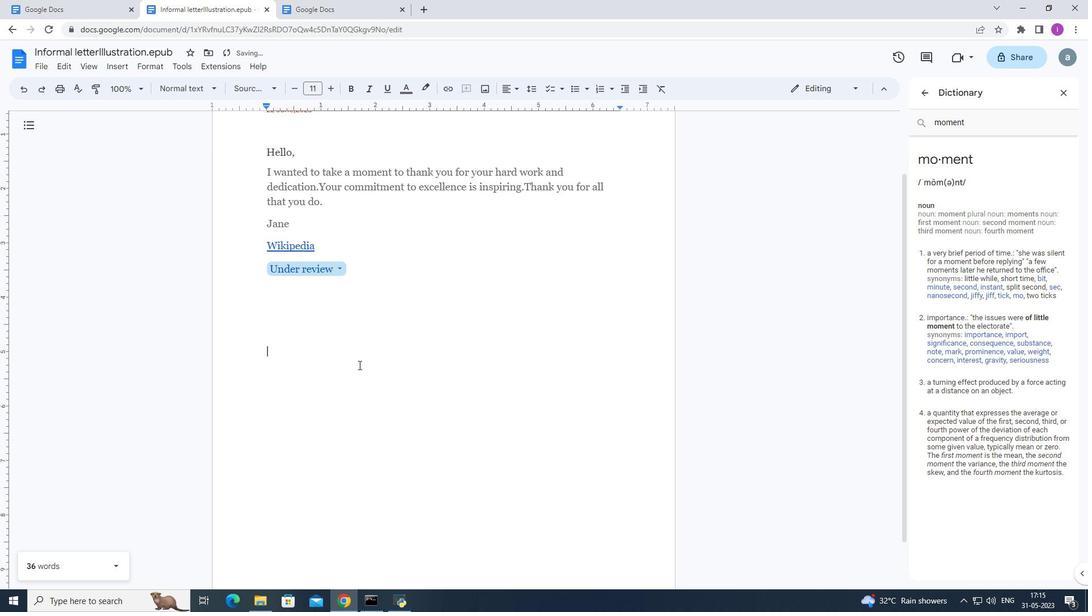 
Action: Key pressed sddff
Screenshot: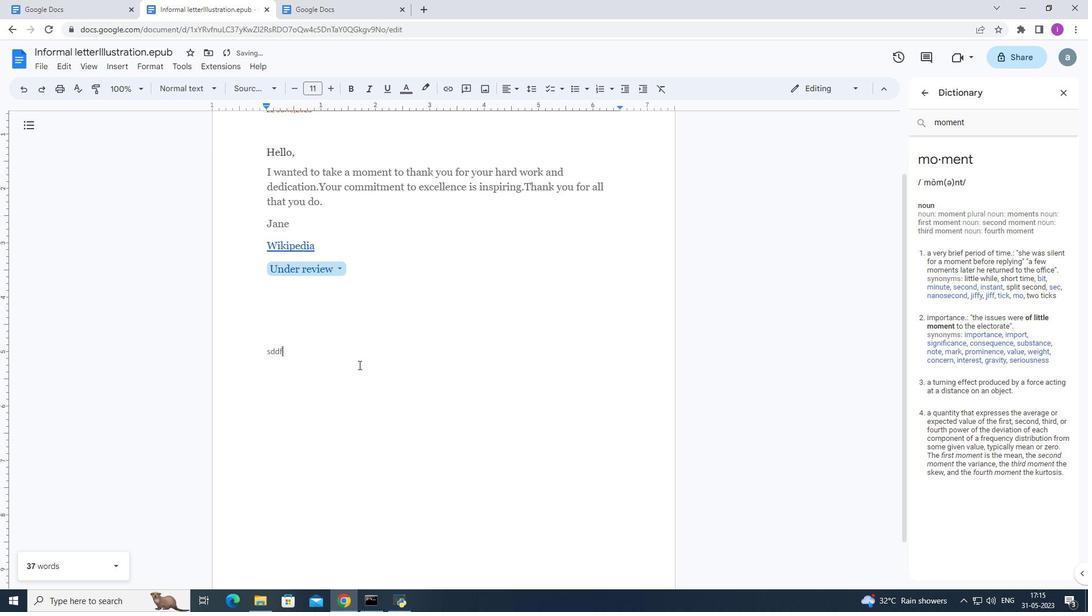 
Action: Mouse moved to (338, 378)
Screenshot: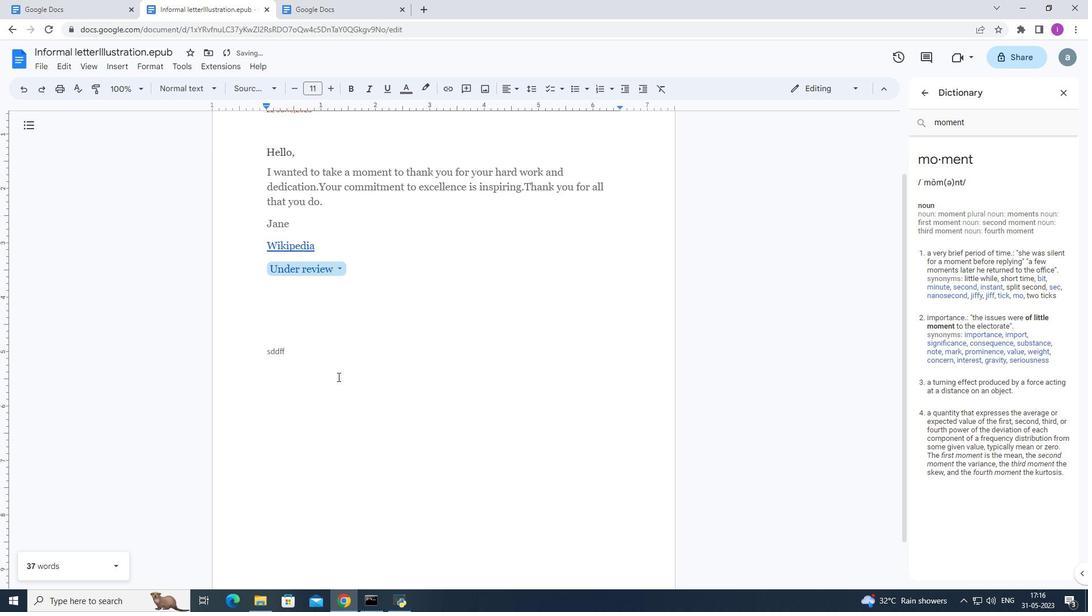 
Action: Key pressed <Key.backspace><Key.backspace><Key.backspace><Key.backspace><Key.backspace>
Screenshot: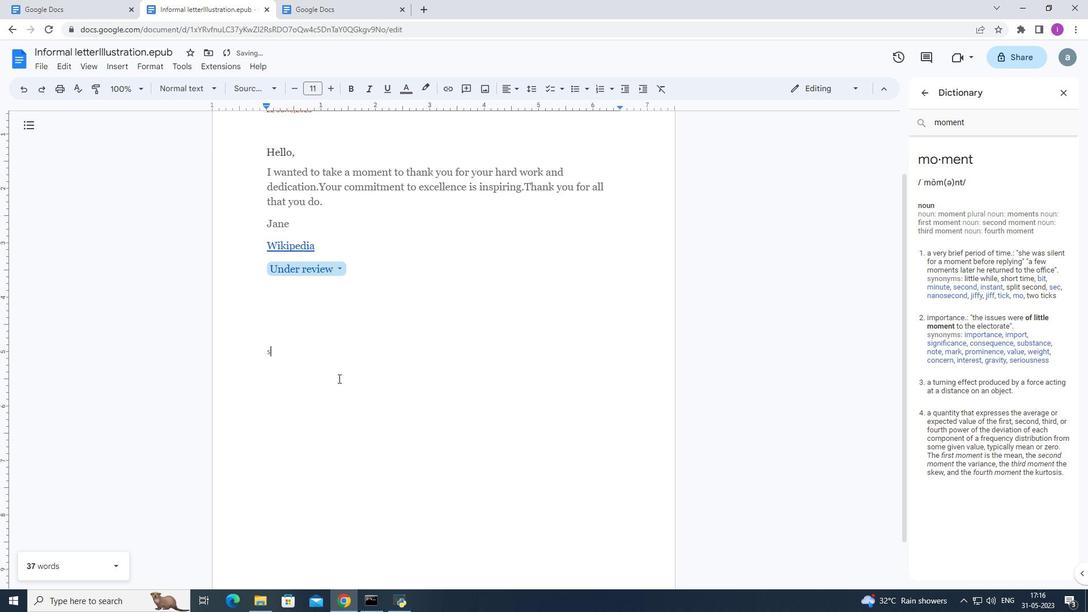 
Action: Mouse moved to (337, 428)
Screenshot: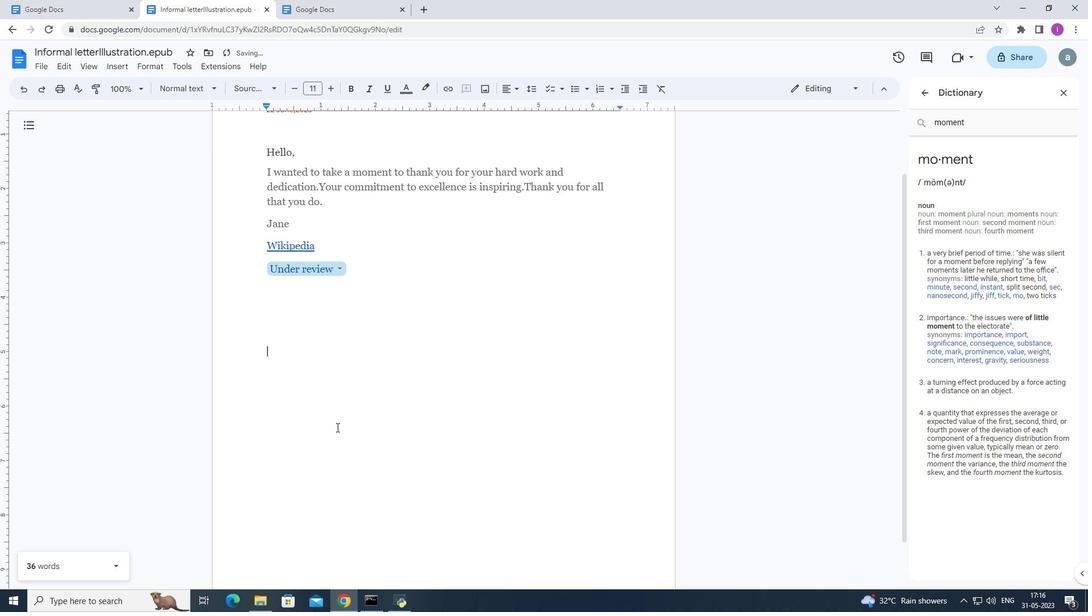 
Action: Mouse scrolled (337, 428) with delta (0, 0)
Screenshot: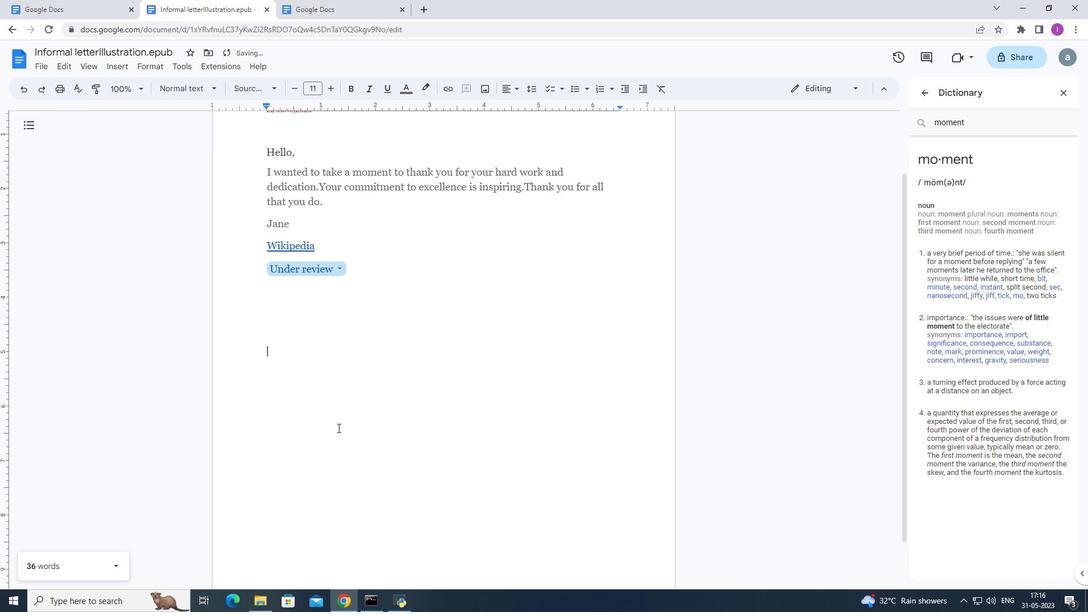 
Action: Mouse scrolled (337, 428) with delta (0, 0)
Screenshot: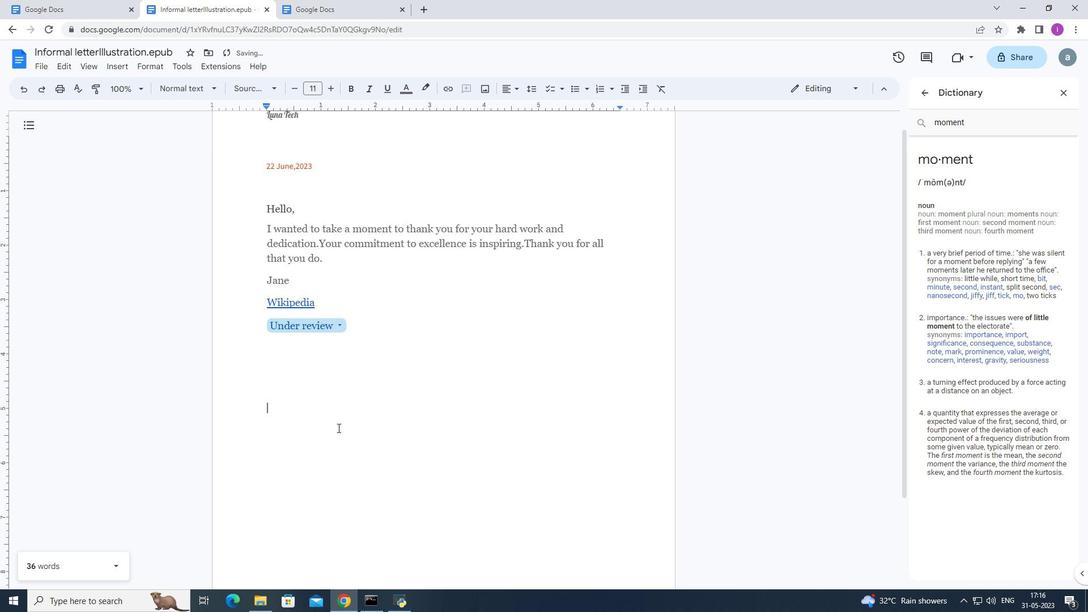 
Action: Mouse scrolled (337, 428) with delta (0, 0)
Screenshot: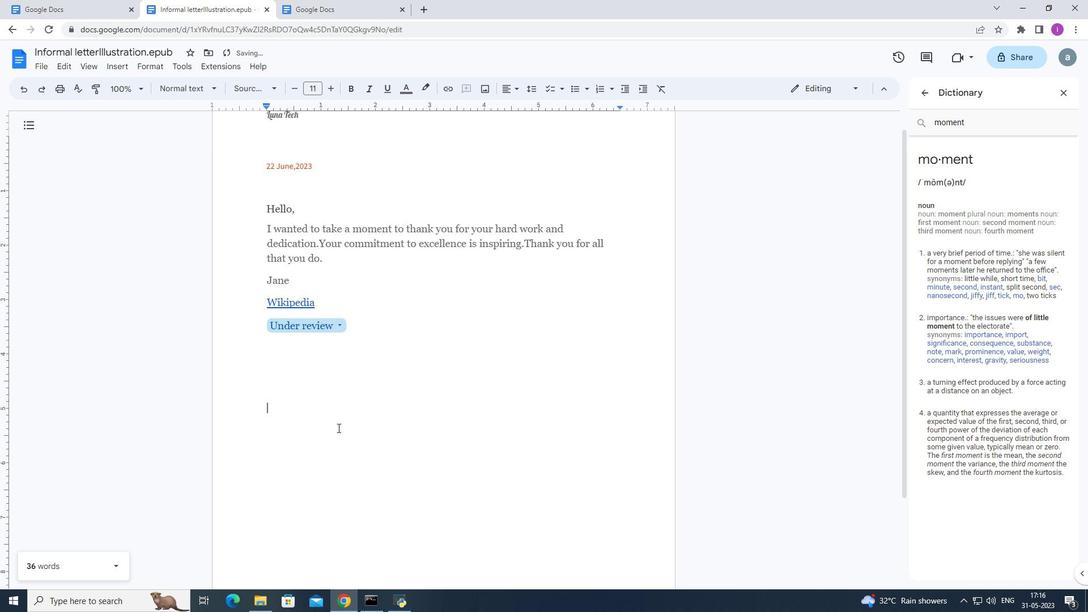 
Action: Mouse scrolled (337, 428) with delta (0, 0)
Screenshot: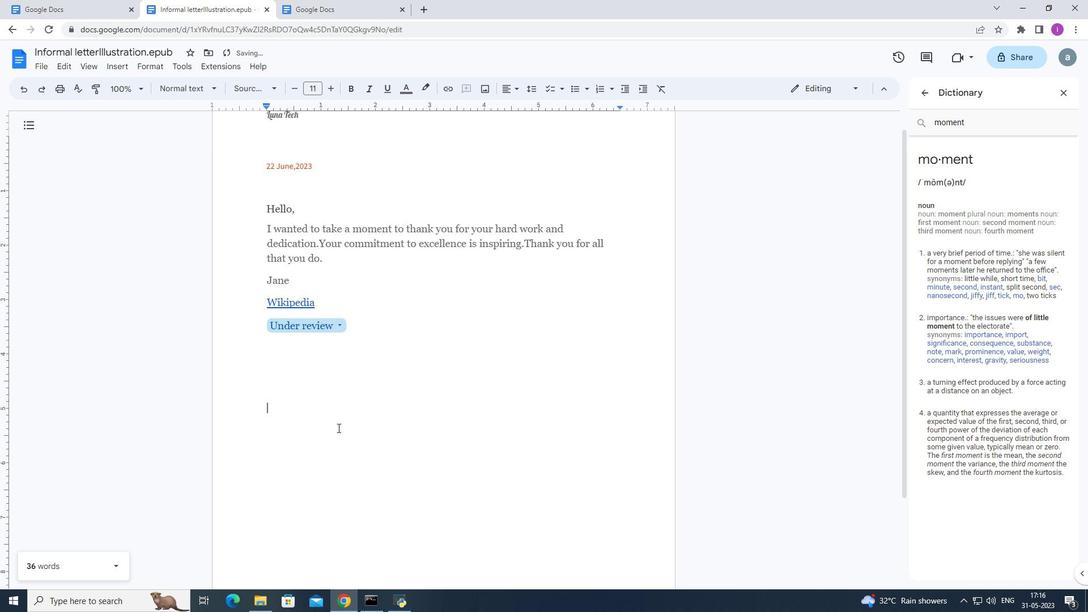 
Action: Mouse scrolled (337, 427) with delta (0, 0)
Screenshot: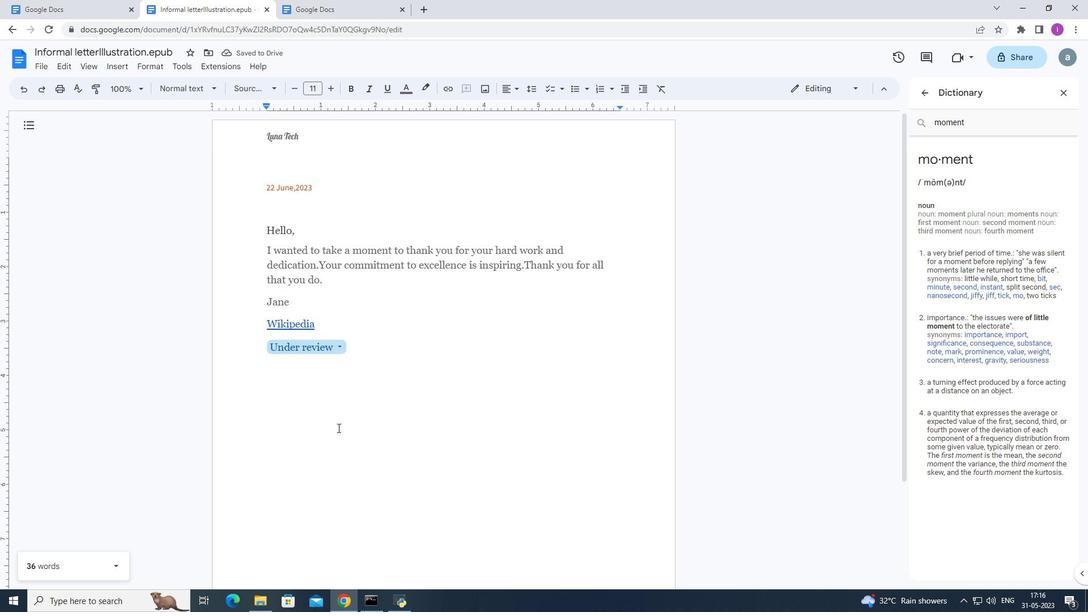 
Action: Mouse scrolled (337, 427) with delta (0, 0)
Screenshot: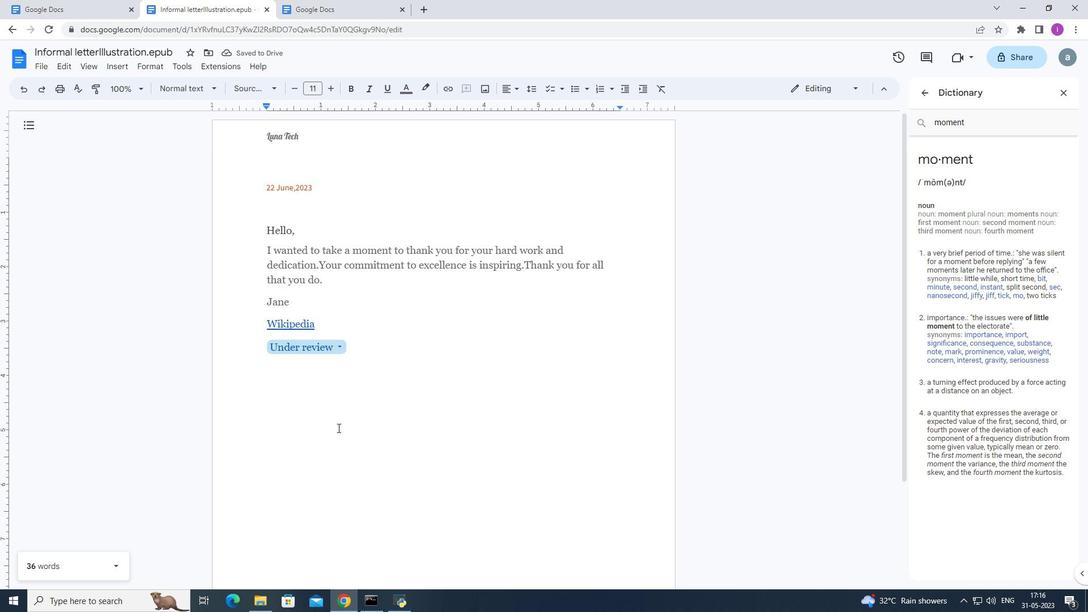 
Action: Mouse scrolled (337, 427) with delta (0, 0)
Screenshot: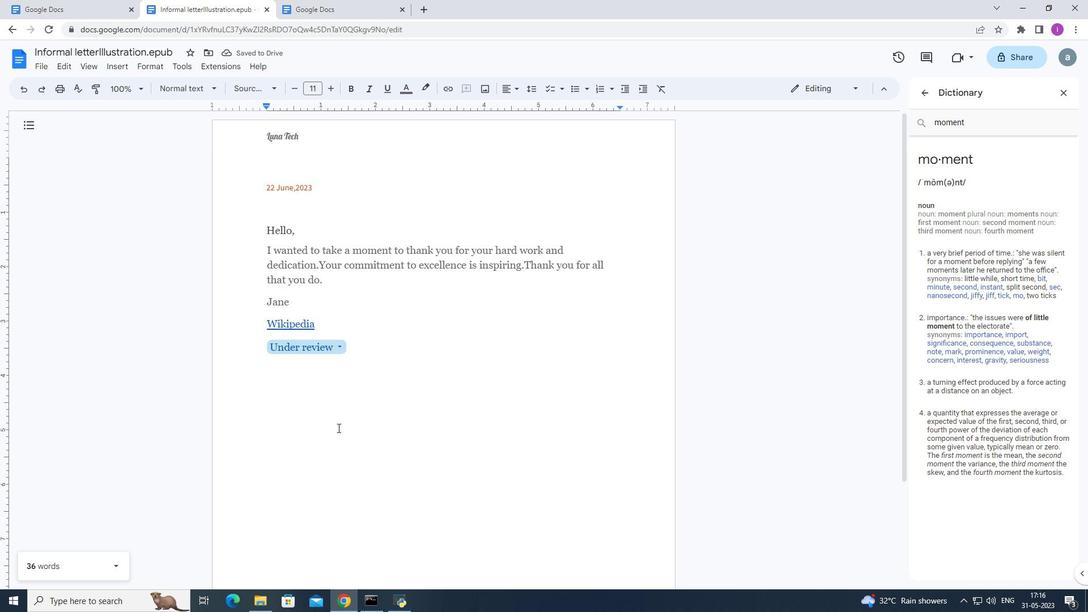 
Action: Mouse moved to (281, 419)
Screenshot: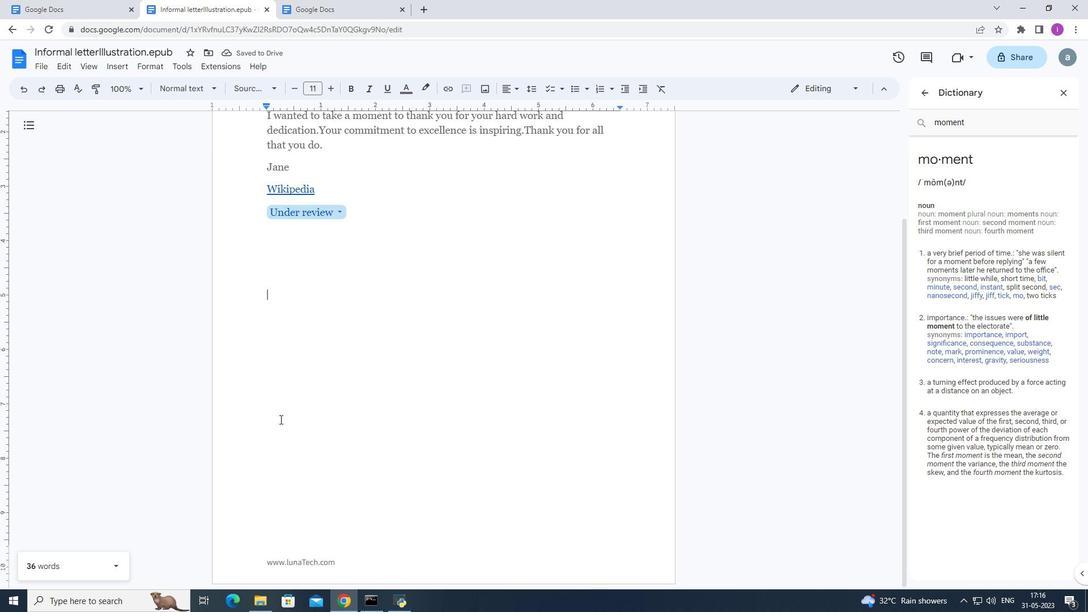 
